 Task: Find connections with filter location Bherāmāra with filter topic #Travelwith filter profile language French with filter current company LeadSquared with filter school Annasaheb Vartak College of Arts Kedarnath Malhotra College of Commerce and E S Andrades College of Science Vasai Road Dist Thane 401 202 with filter industry Operations Consulting with filter service category Filing with filter keywords title Music Producer
Action: Mouse moved to (598, 120)
Screenshot: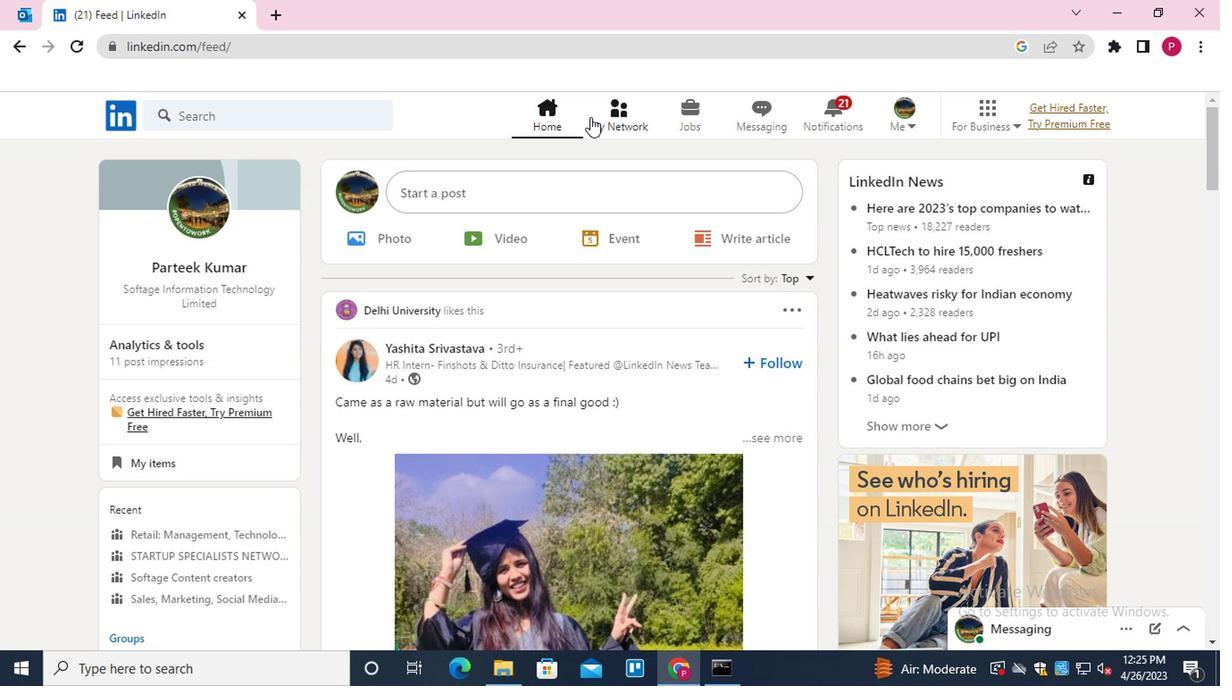 
Action: Mouse pressed left at (598, 120)
Screenshot: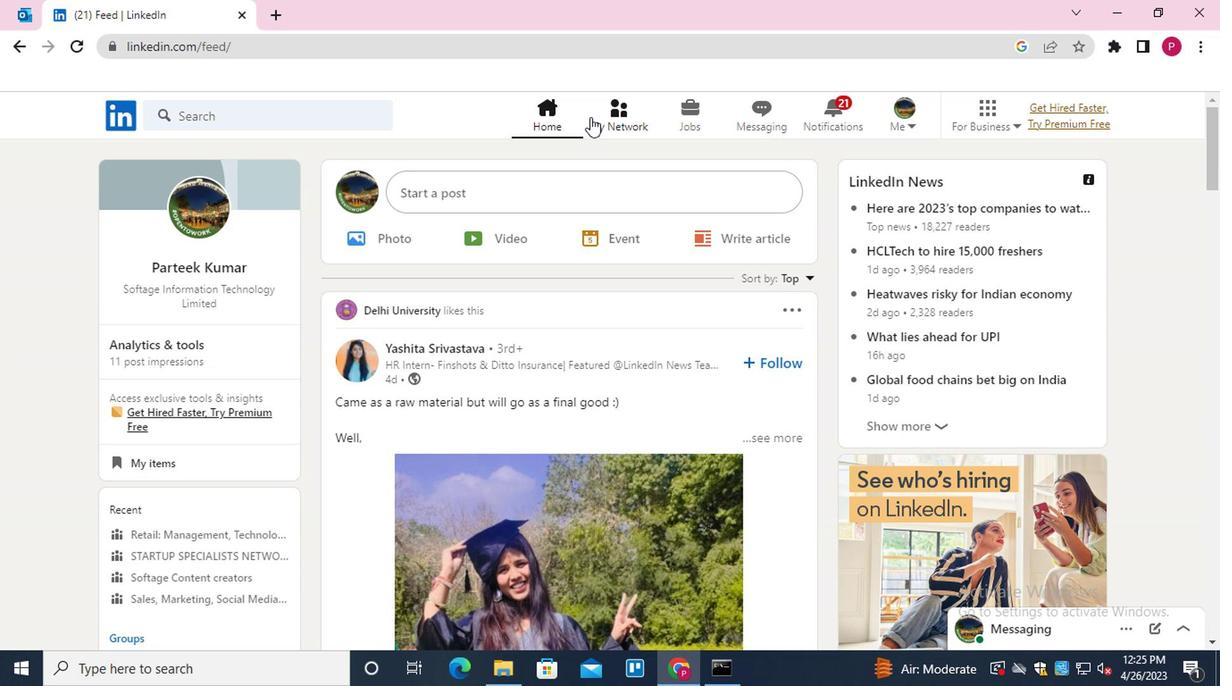 
Action: Mouse moved to (235, 223)
Screenshot: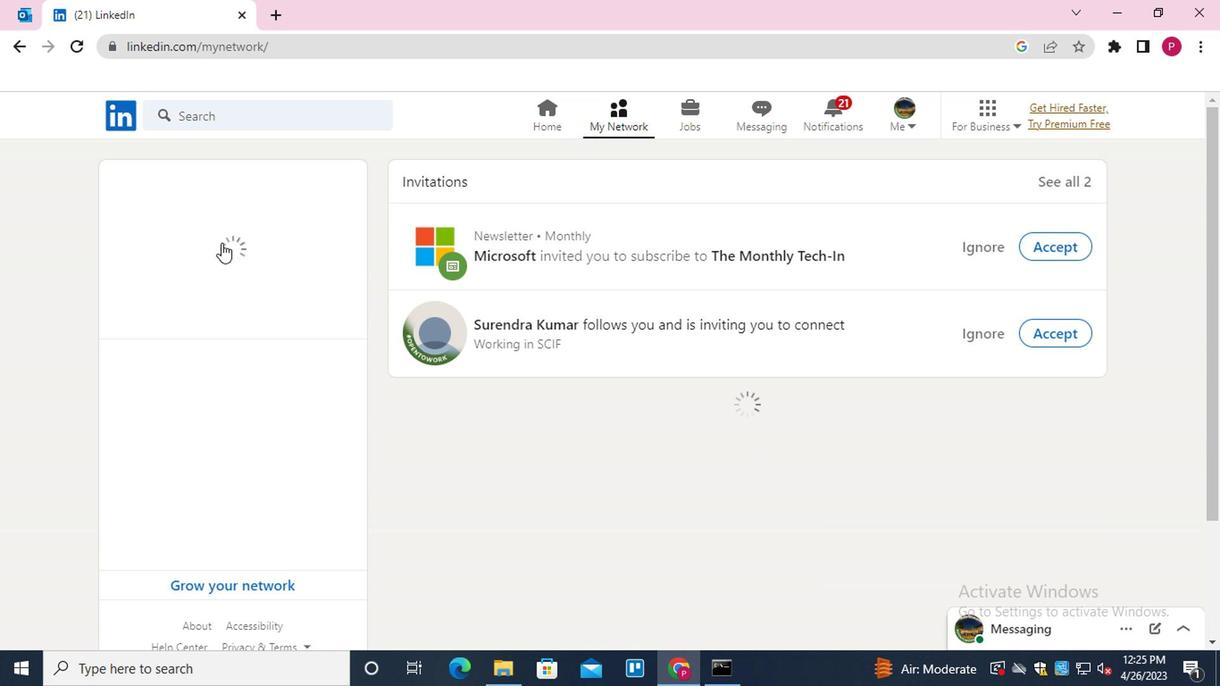 
Action: Mouse pressed left at (235, 223)
Screenshot: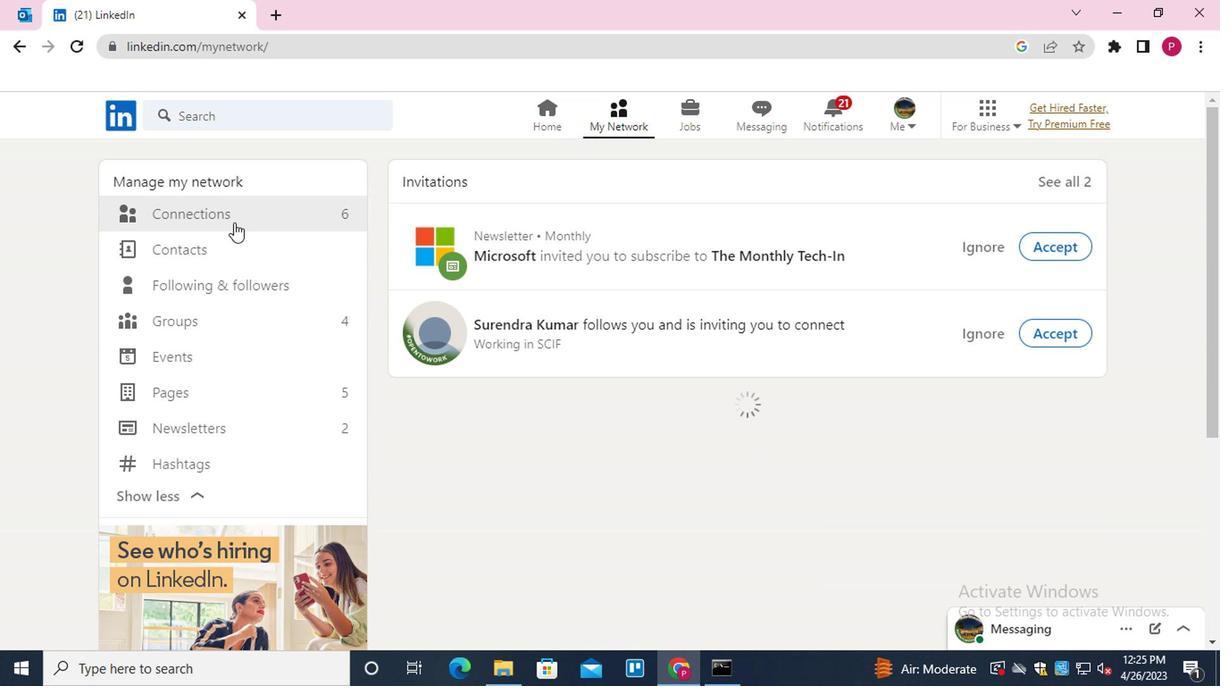 
Action: Mouse moved to (764, 207)
Screenshot: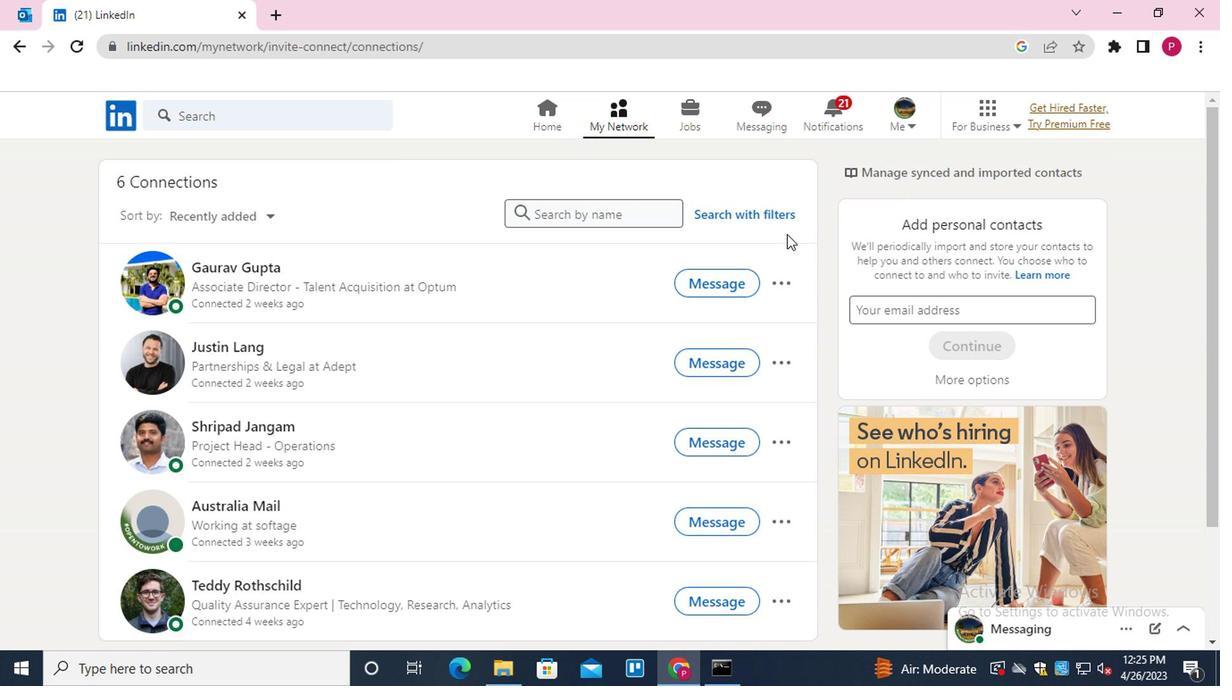 
Action: Mouse pressed left at (764, 207)
Screenshot: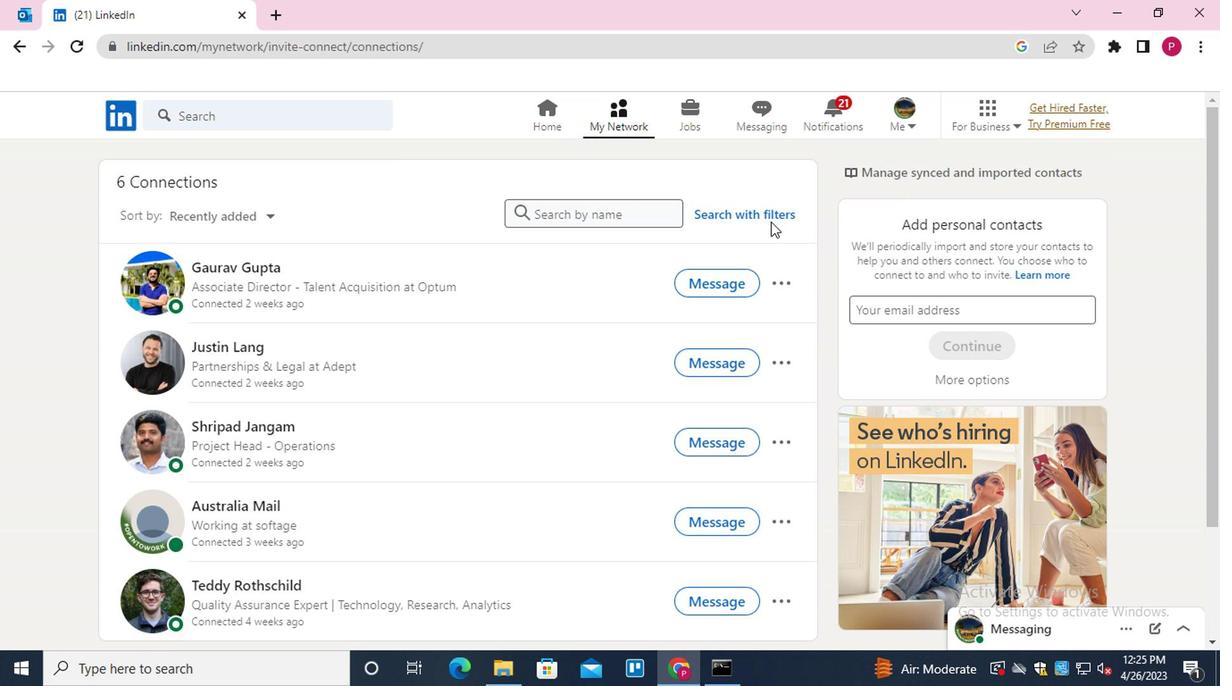 
Action: Mouse moved to (589, 160)
Screenshot: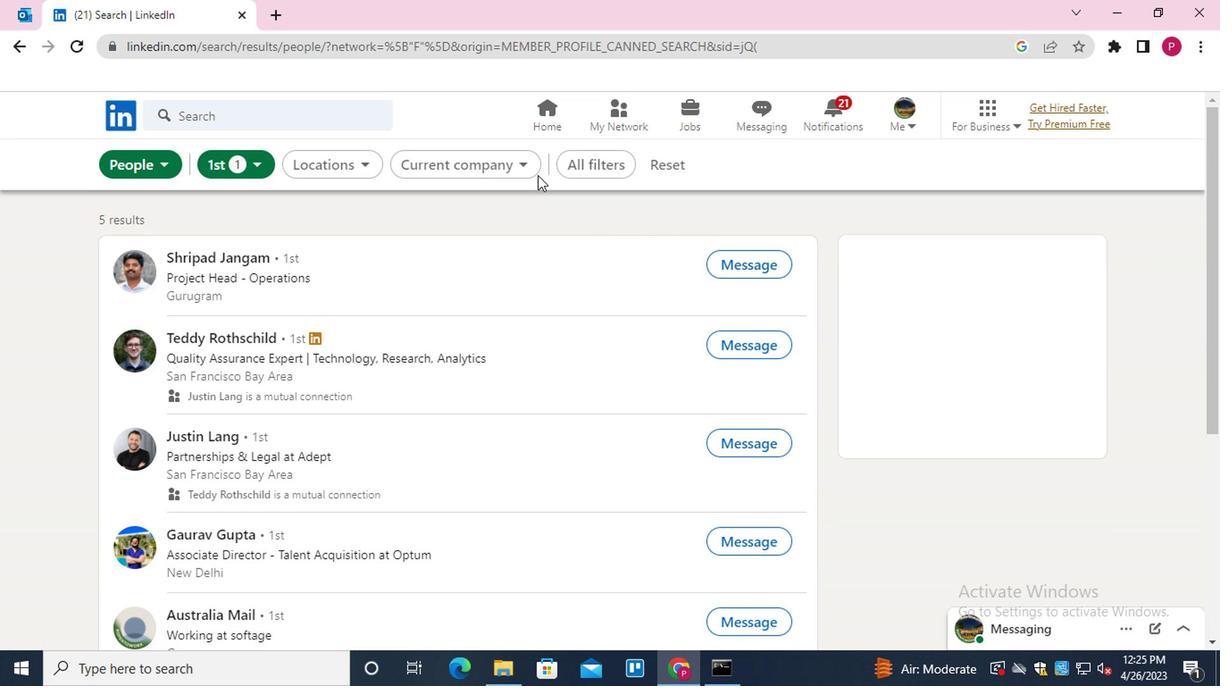 
Action: Mouse pressed left at (589, 160)
Screenshot: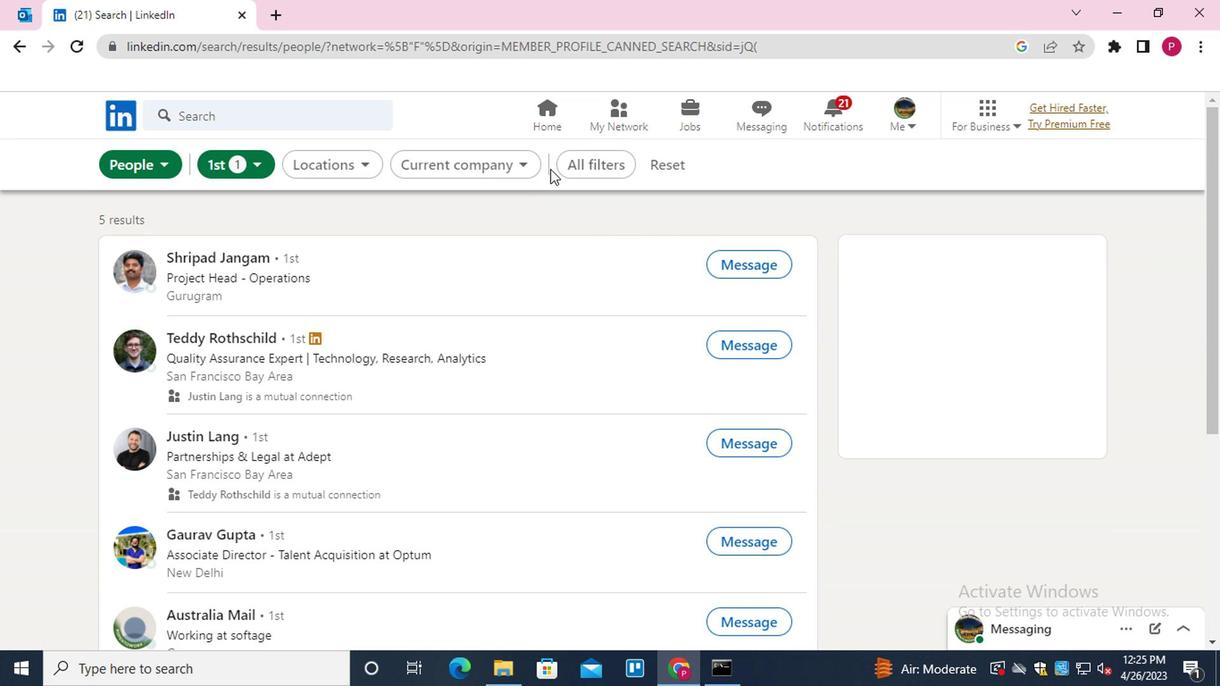 
Action: Mouse moved to (1105, 427)
Screenshot: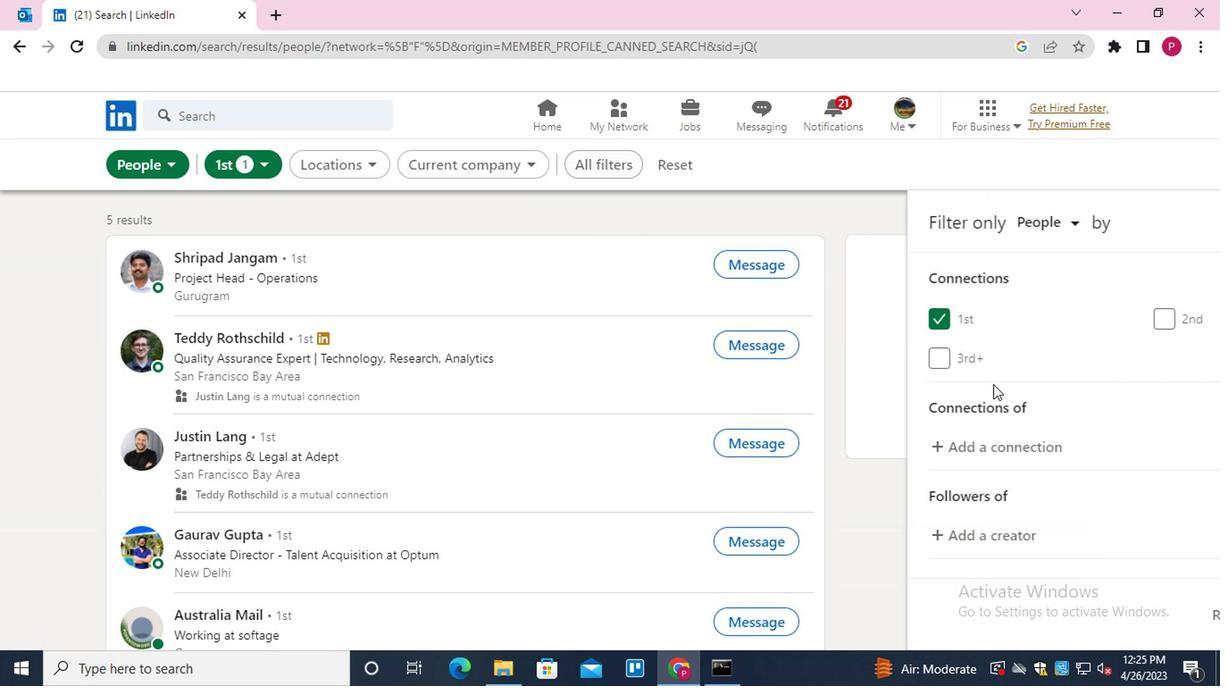 
Action: Mouse scrolled (1105, 426) with delta (0, 0)
Screenshot: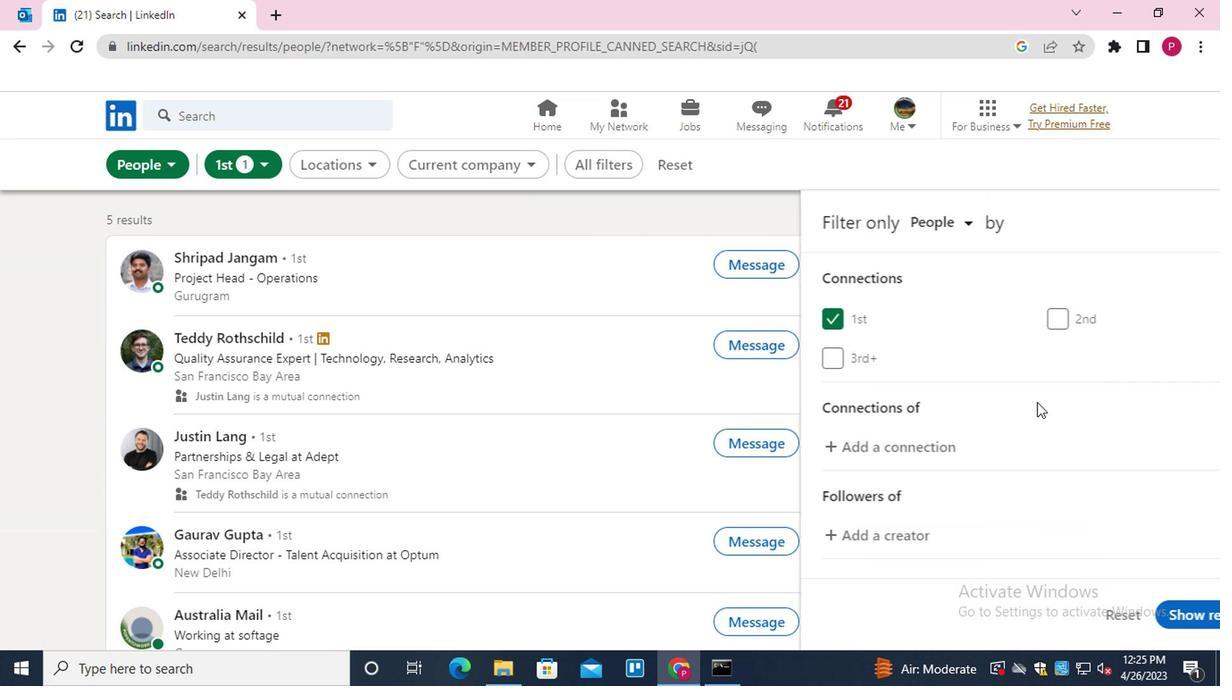 
Action: Mouse scrolled (1105, 426) with delta (0, 0)
Screenshot: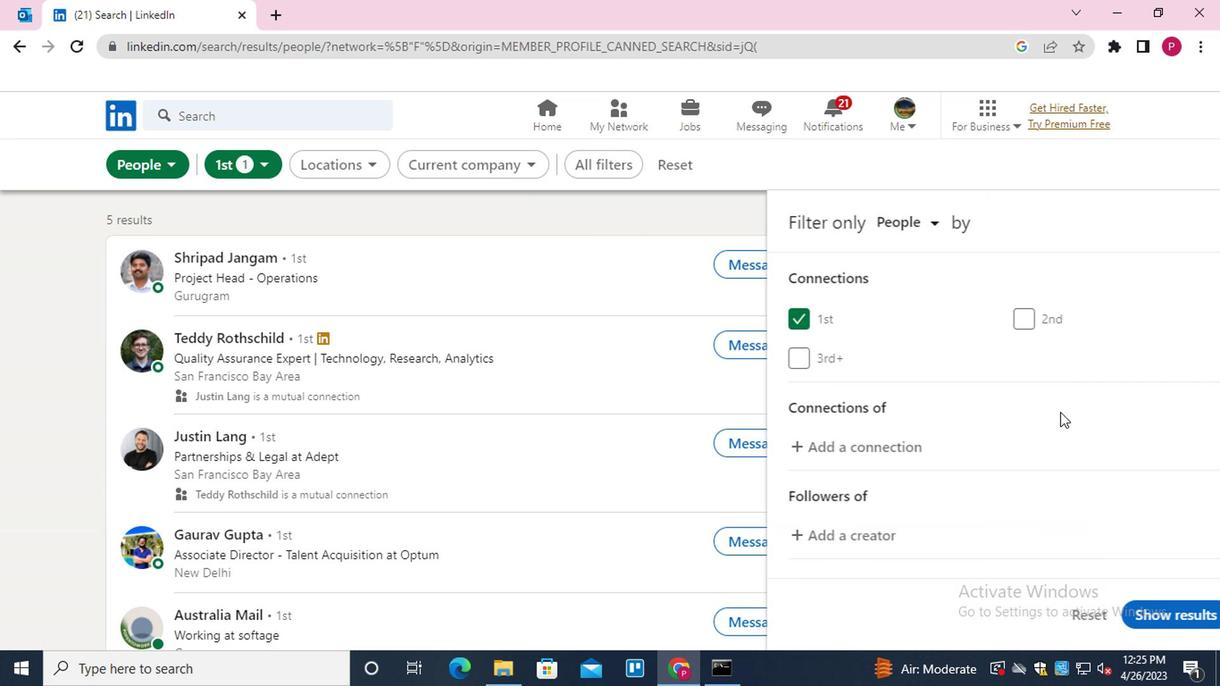
Action: Mouse scrolled (1105, 426) with delta (0, 0)
Screenshot: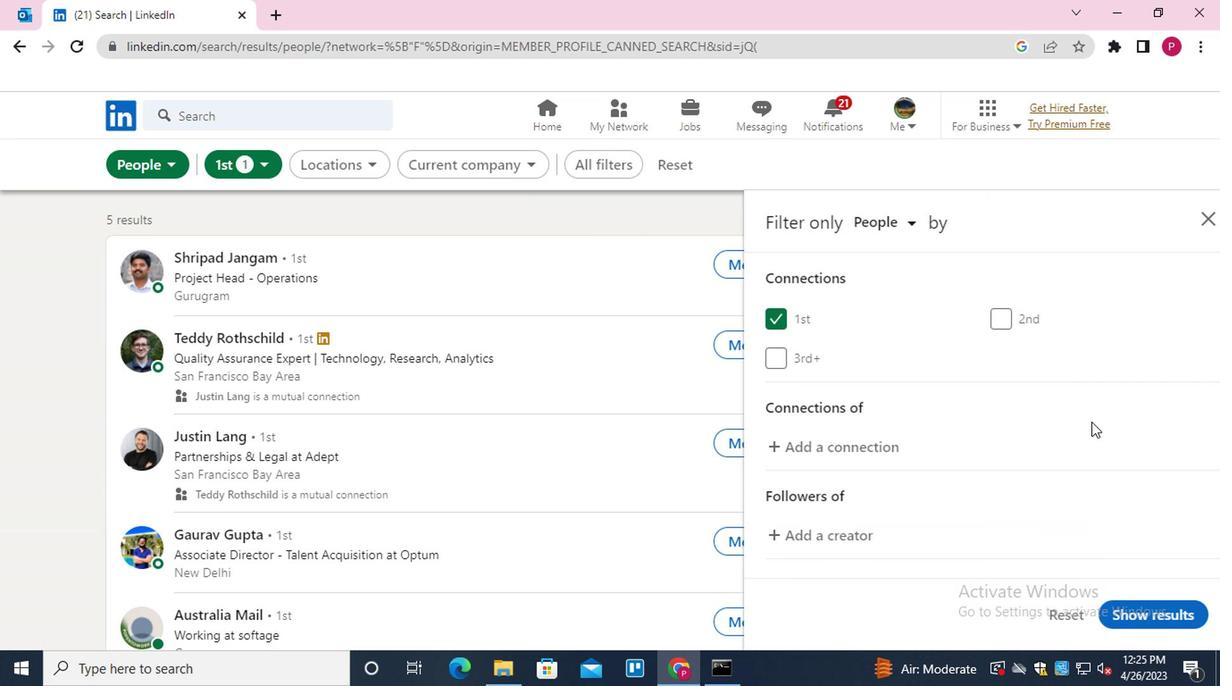 
Action: Mouse moved to (1024, 439)
Screenshot: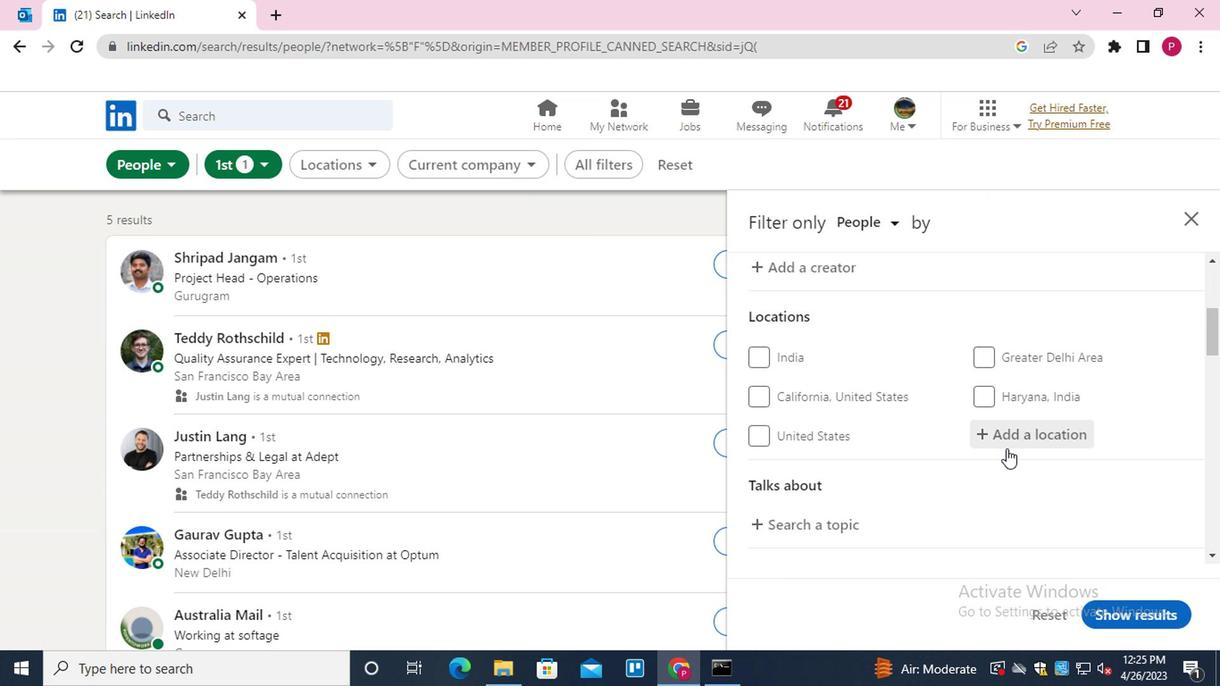 
Action: Mouse pressed left at (1024, 439)
Screenshot: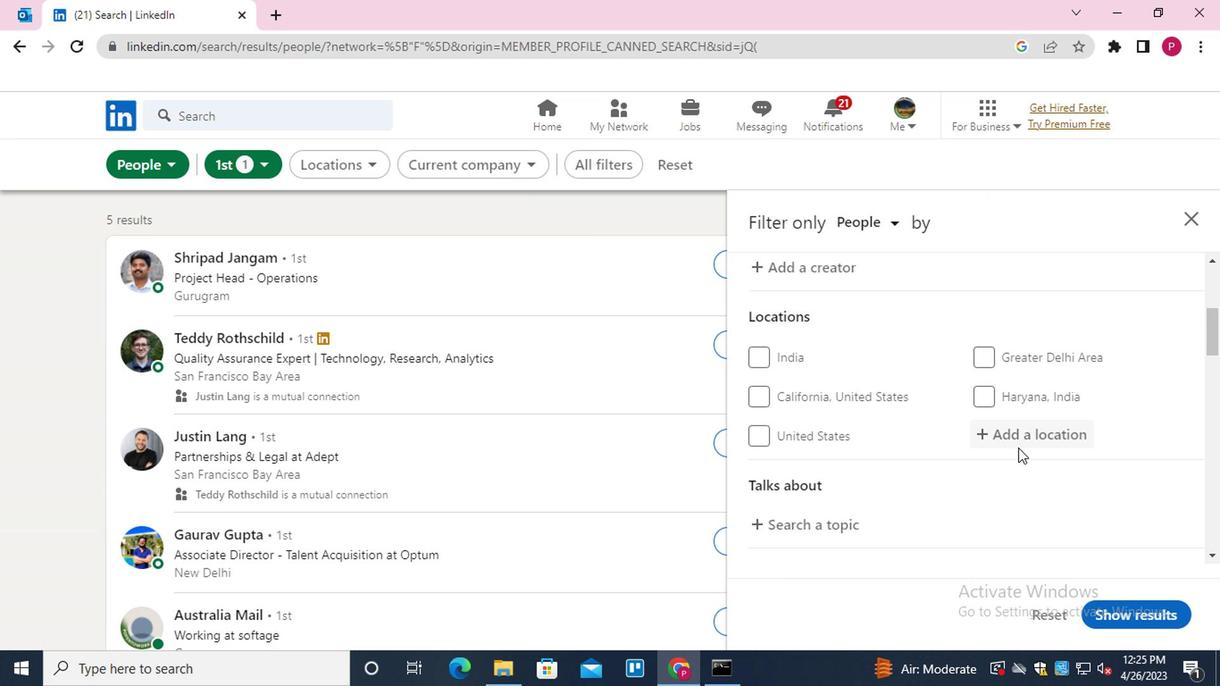 
Action: Key pressed <Key.shift>BEHRAMARA
Screenshot: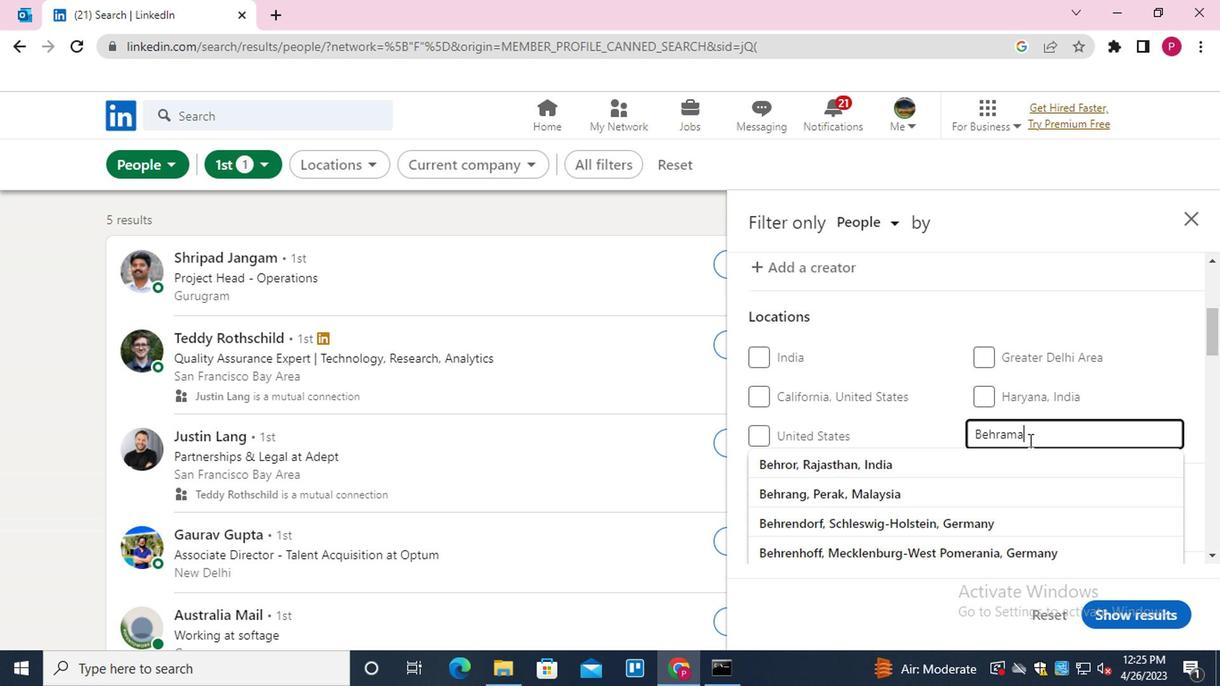 
Action: Mouse moved to (855, 523)
Screenshot: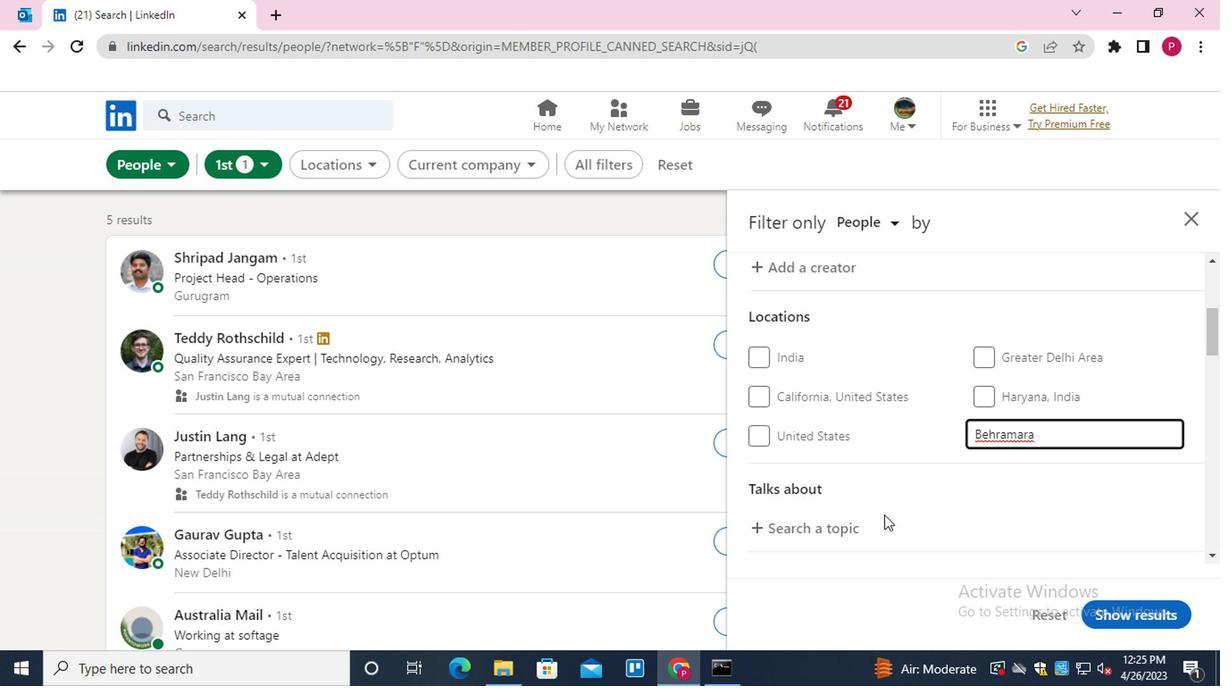 
Action: Mouse pressed left at (855, 523)
Screenshot: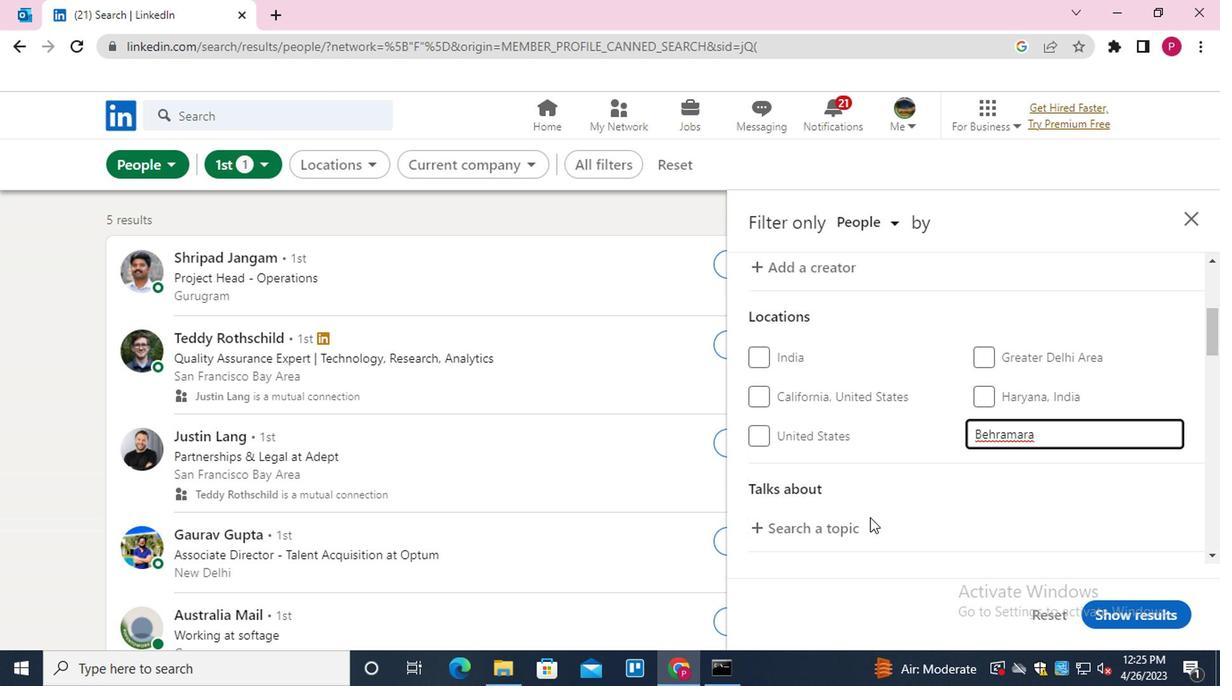 
Action: Mouse moved to (898, 430)
Screenshot: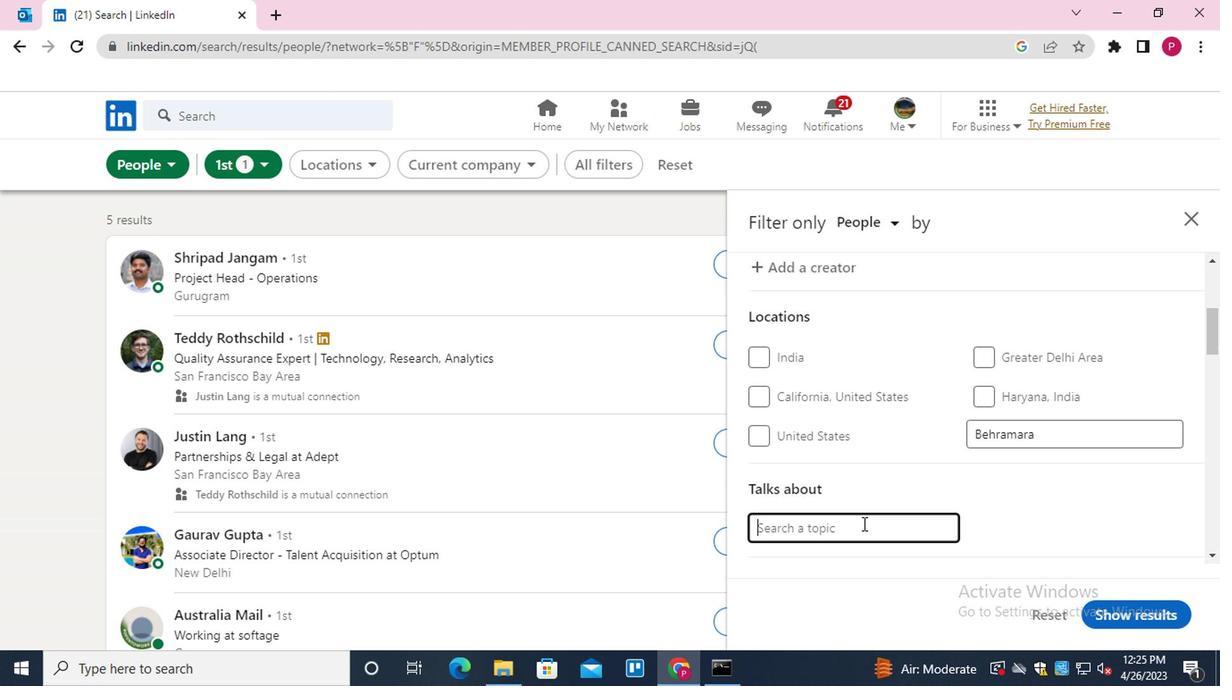 
Action: Mouse scrolled (898, 429) with delta (0, -1)
Screenshot: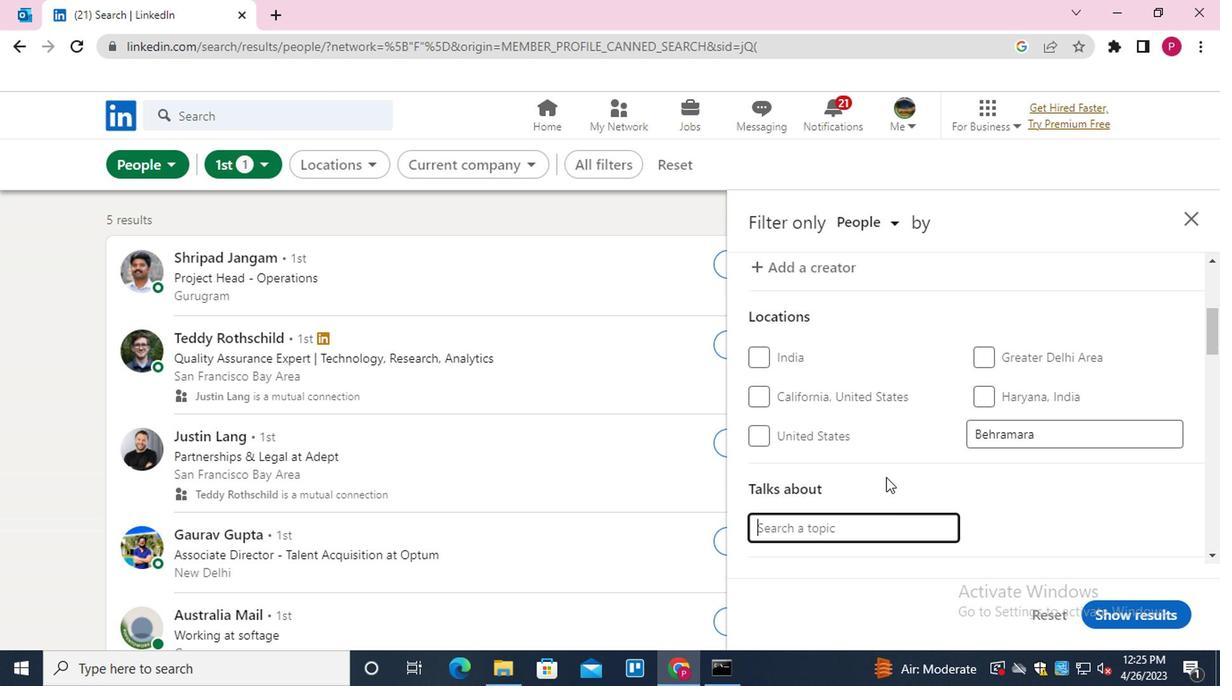 
Action: Mouse scrolled (898, 429) with delta (0, -1)
Screenshot: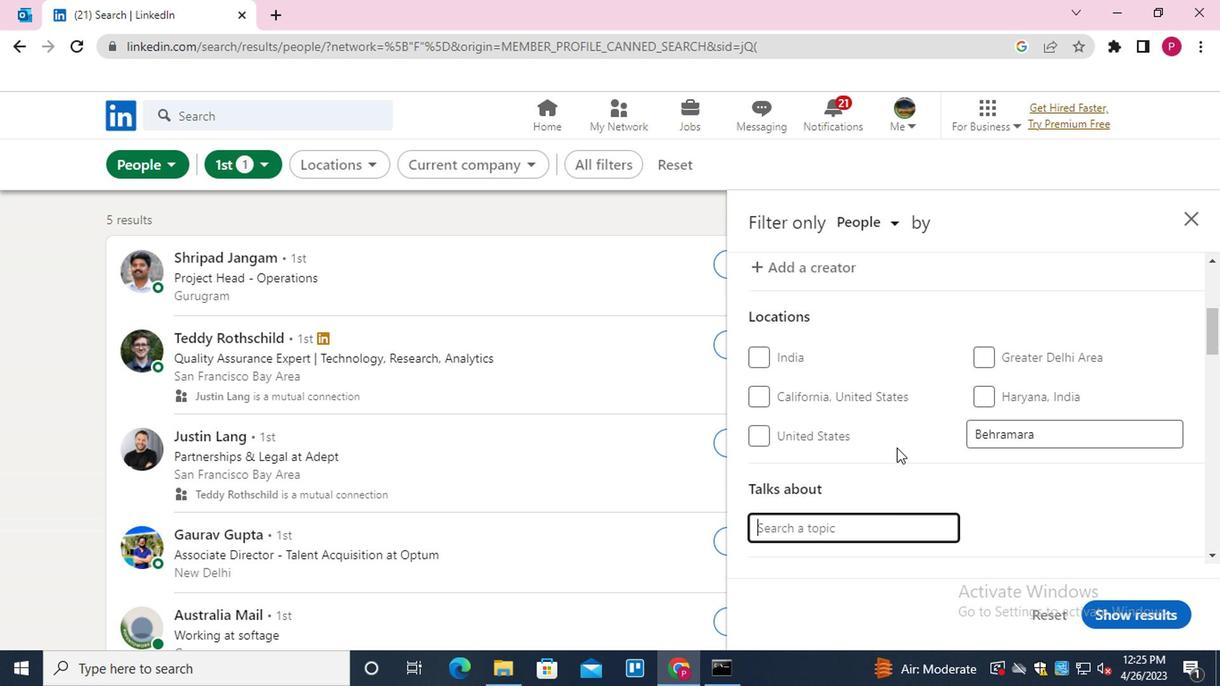 
Action: Mouse moved to (898, 429)
Screenshot: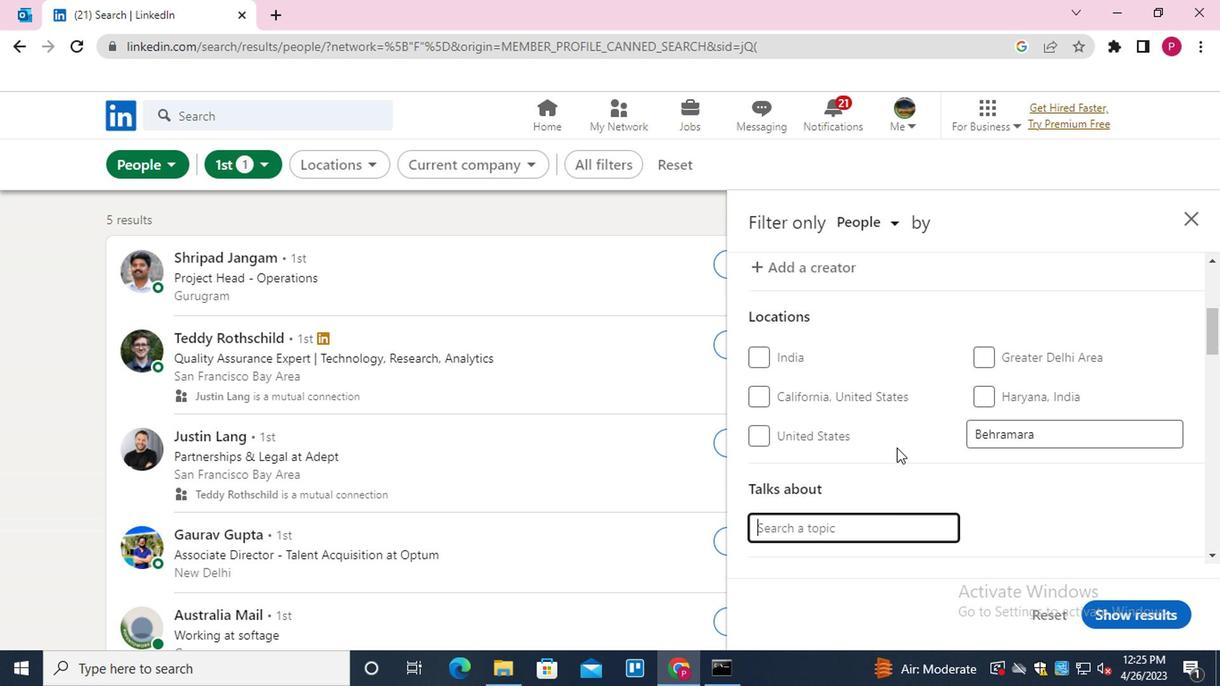 
Action: Key pressed TRAVL<Key.down><Key.backspace>EL<Key.down><Key.enter>
Screenshot: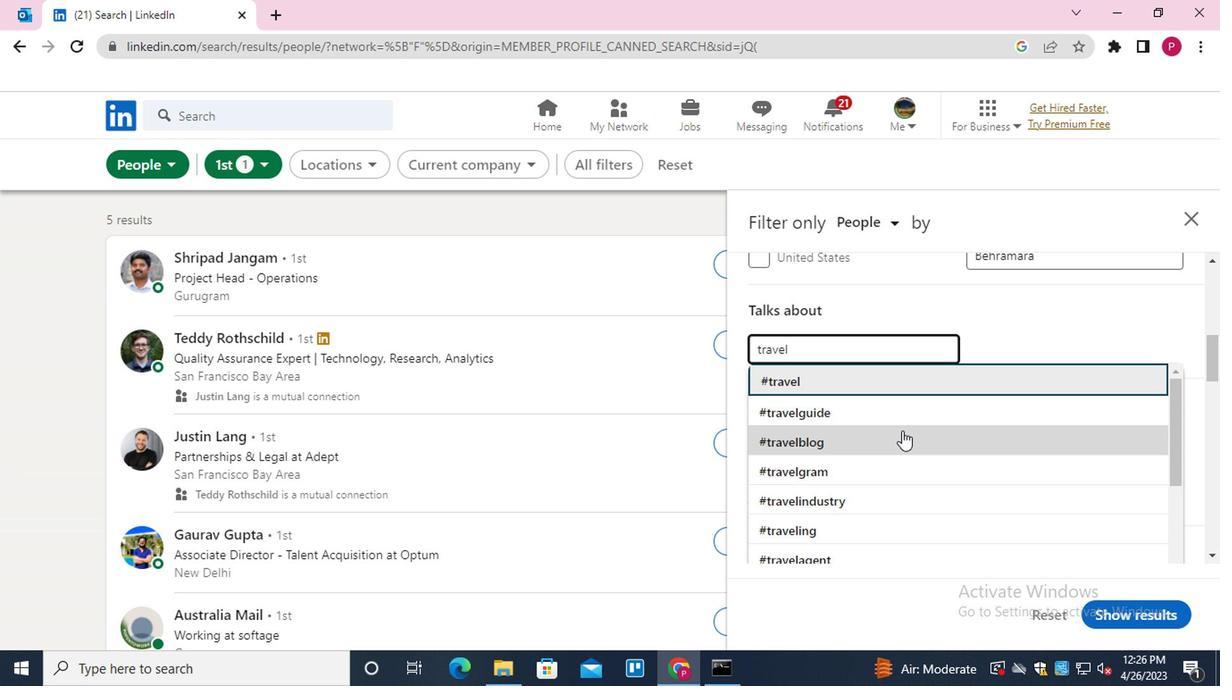 
Action: Mouse moved to (896, 431)
Screenshot: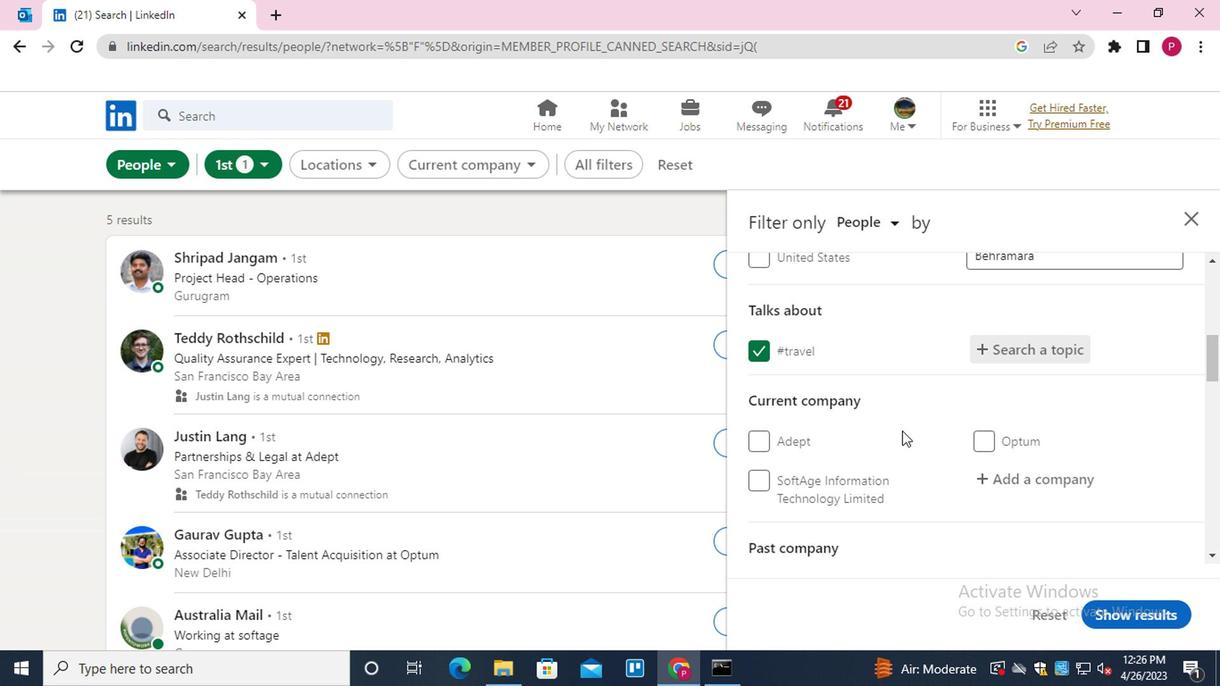 
Action: Mouse scrolled (896, 430) with delta (0, 0)
Screenshot: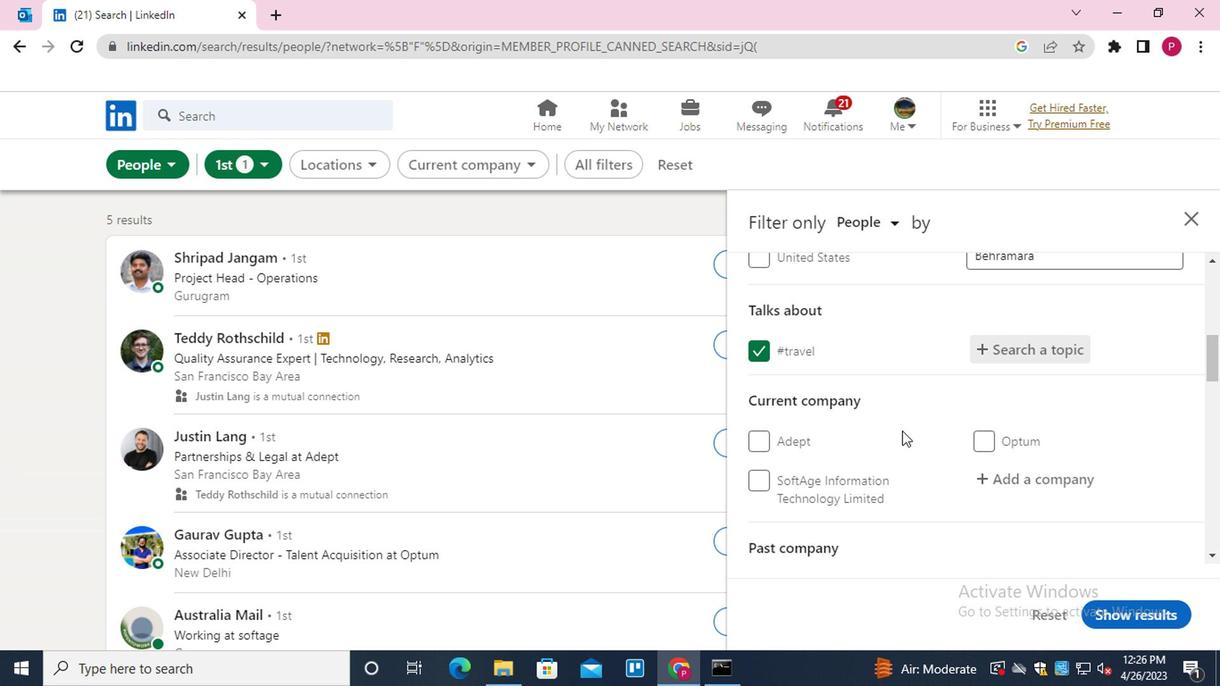 
Action: Mouse moved to (1031, 396)
Screenshot: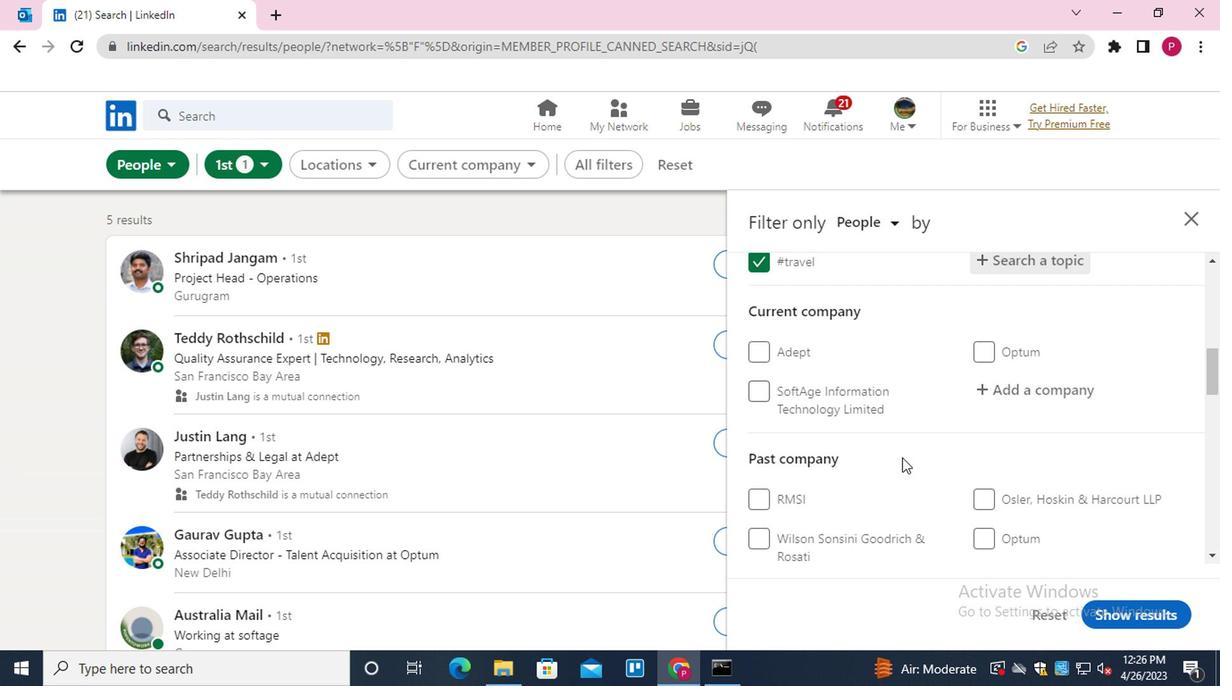 
Action: Mouse pressed left at (1031, 396)
Screenshot: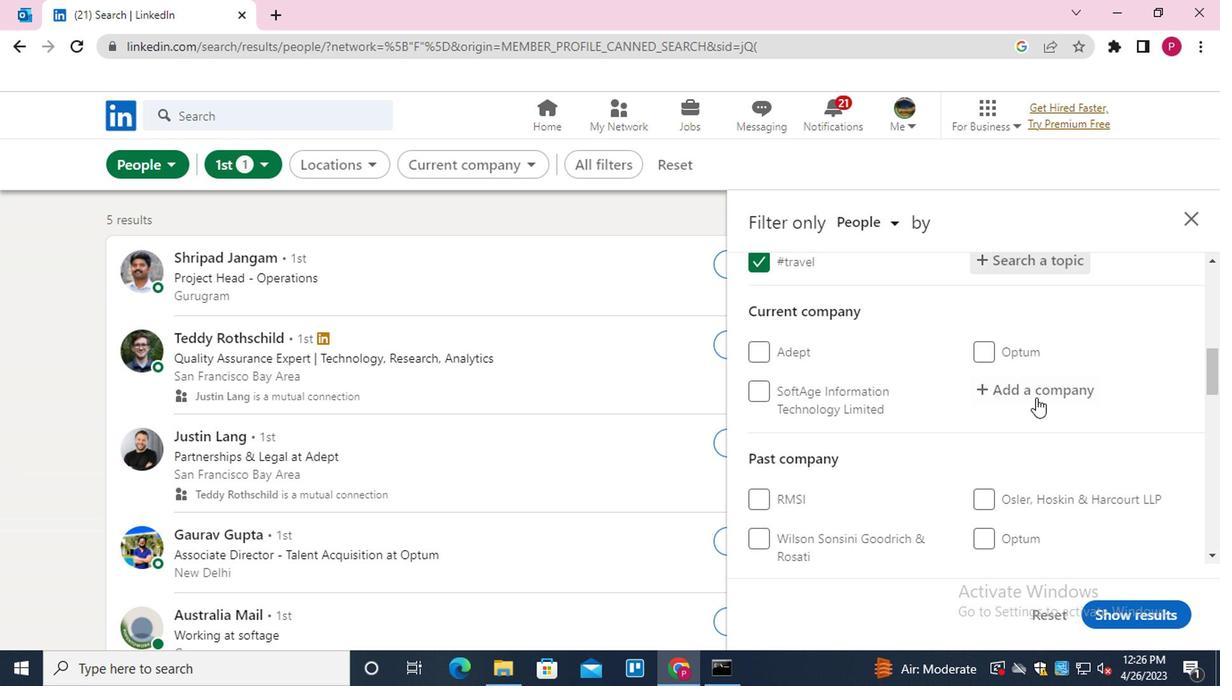 
Action: Mouse moved to (1033, 396)
Screenshot: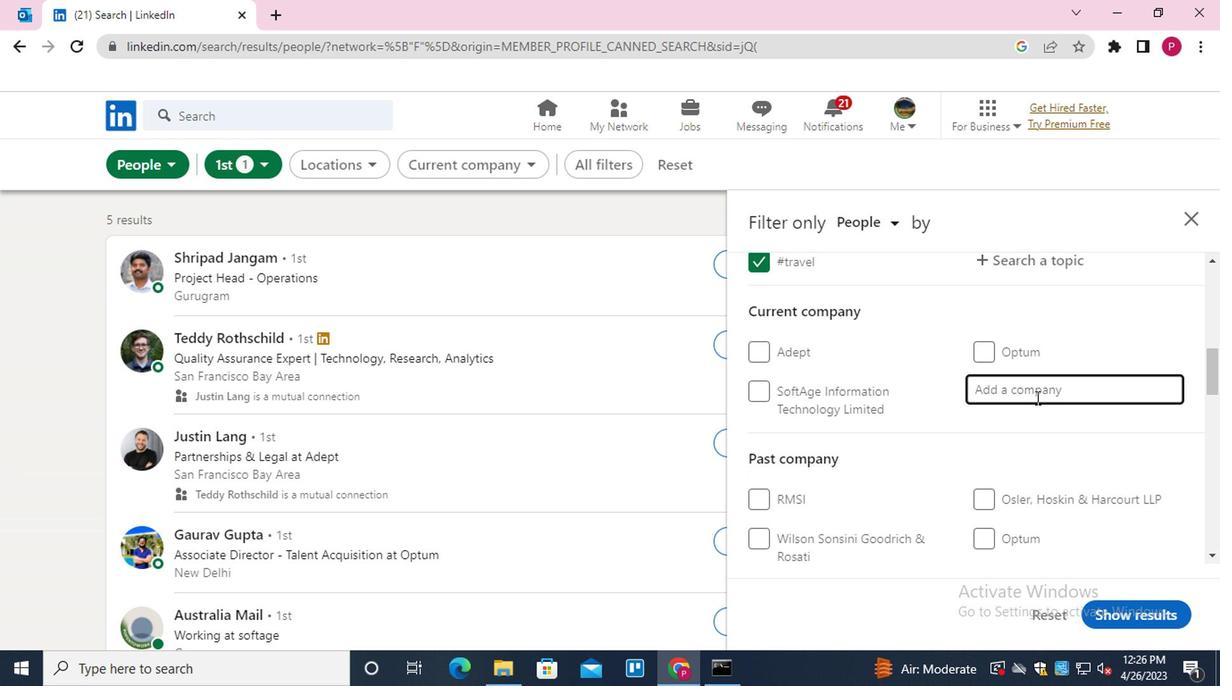
Action: Key pressed <Key.shift><Key.shift><Key.shift><Key.shift><Key.shift><Key.shift>LEADSQUARRED<Key.backspace><Key.backspace><Key.backspace><Key.backspace><Key.down><Key.enter>
Screenshot: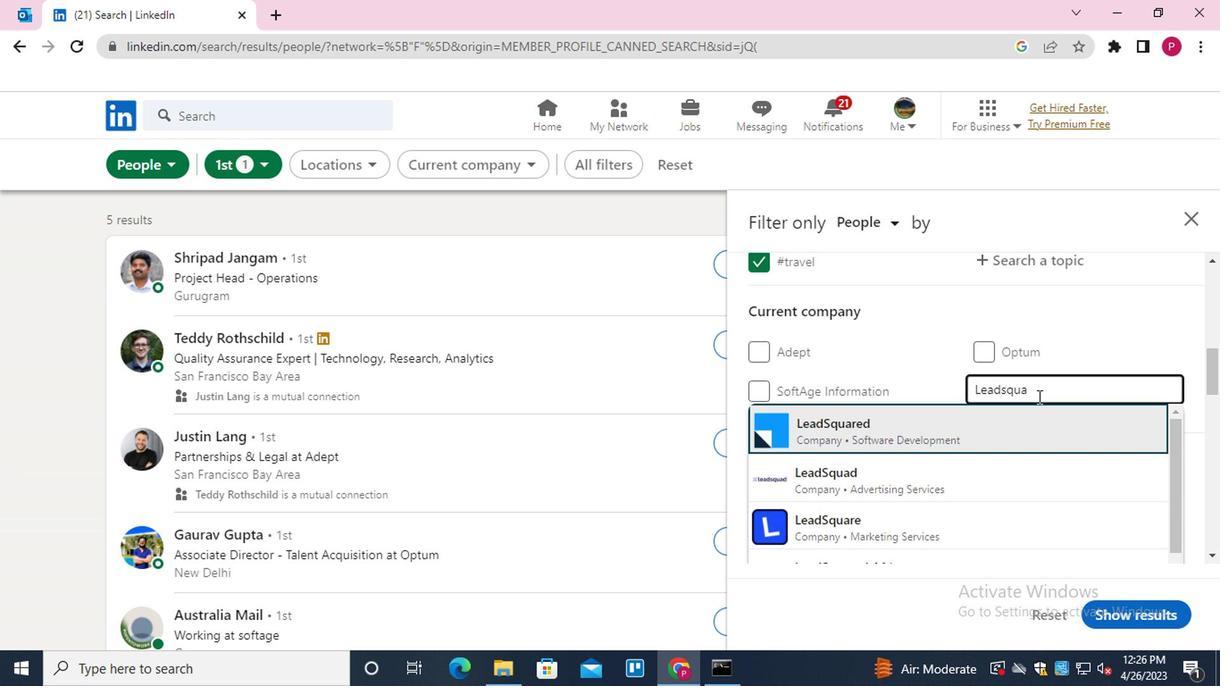 
Action: Mouse moved to (1008, 407)
Screenshot: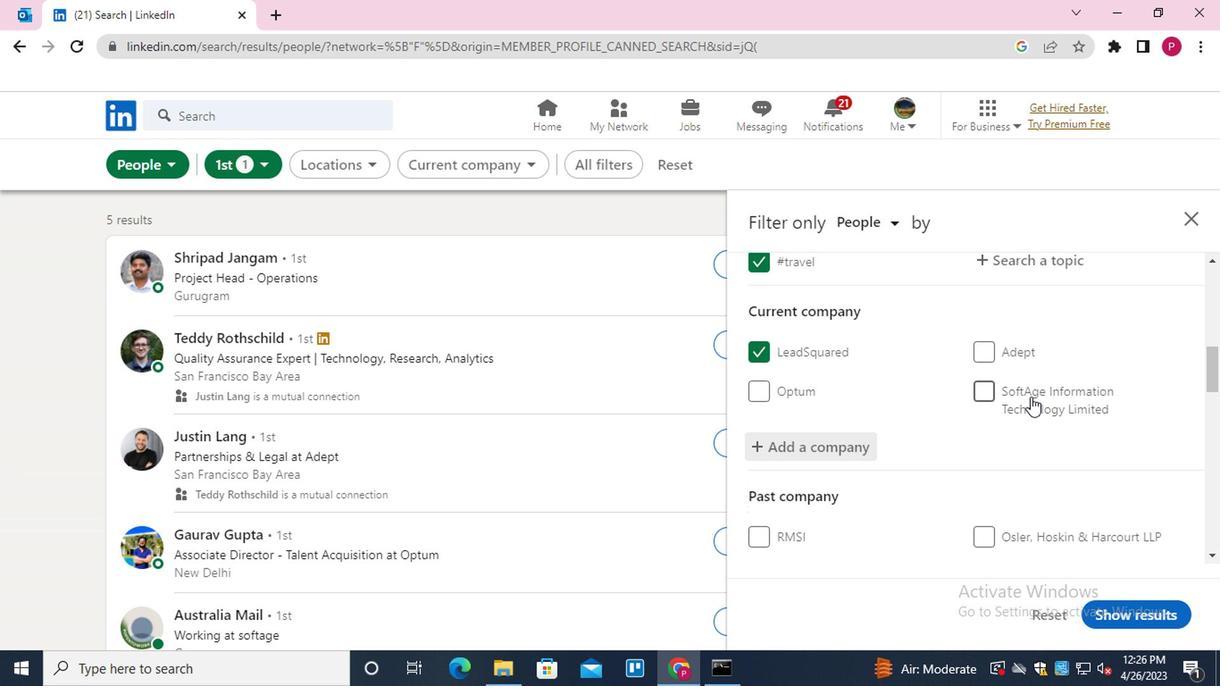 
Action: Mouse scrolled (1008, 406) with delta (0, 0)
Screenshot: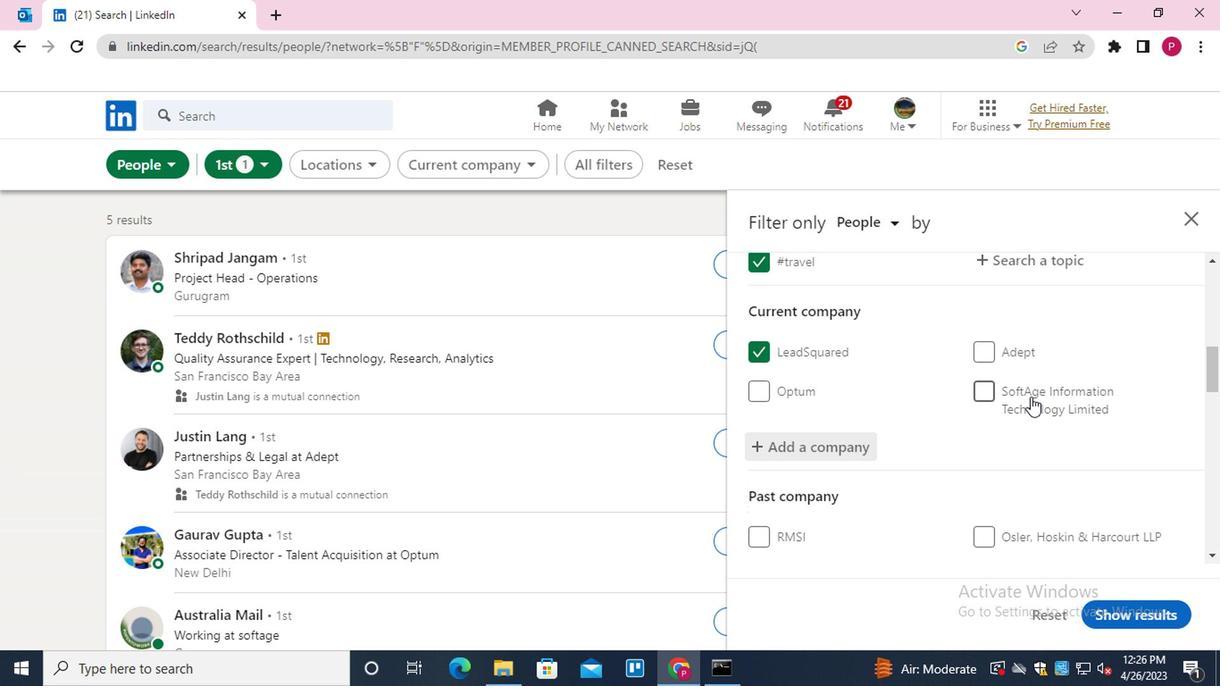 
Action: Mouse moved to (1008, 411)
Screenshot: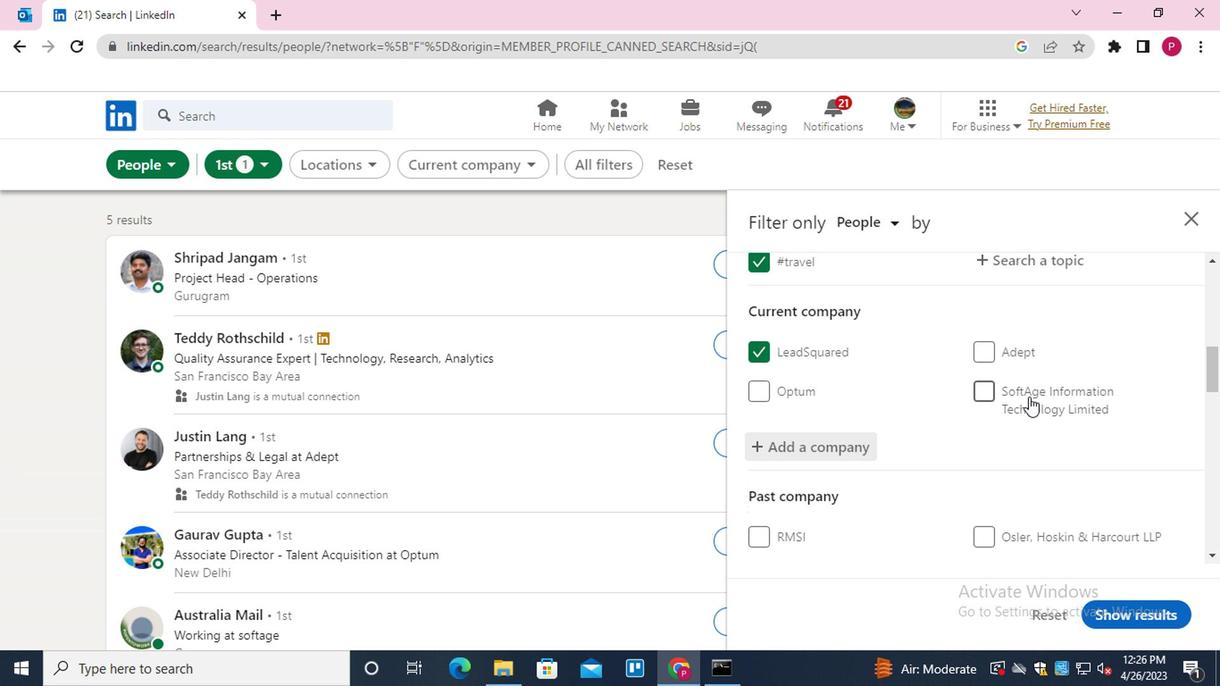 
Action: Mouse scrolled (1008, 409) with delta (0, -1)
Screenshot: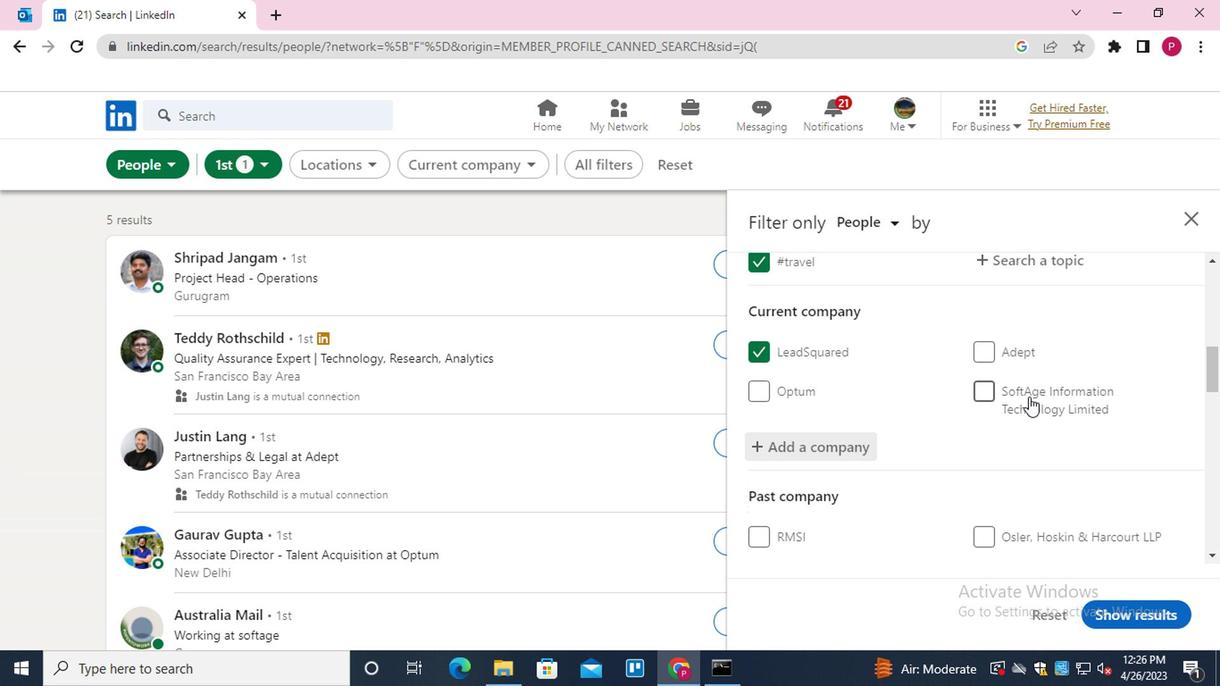 
Action: Mouse moved to (936, 440)
Screenshot: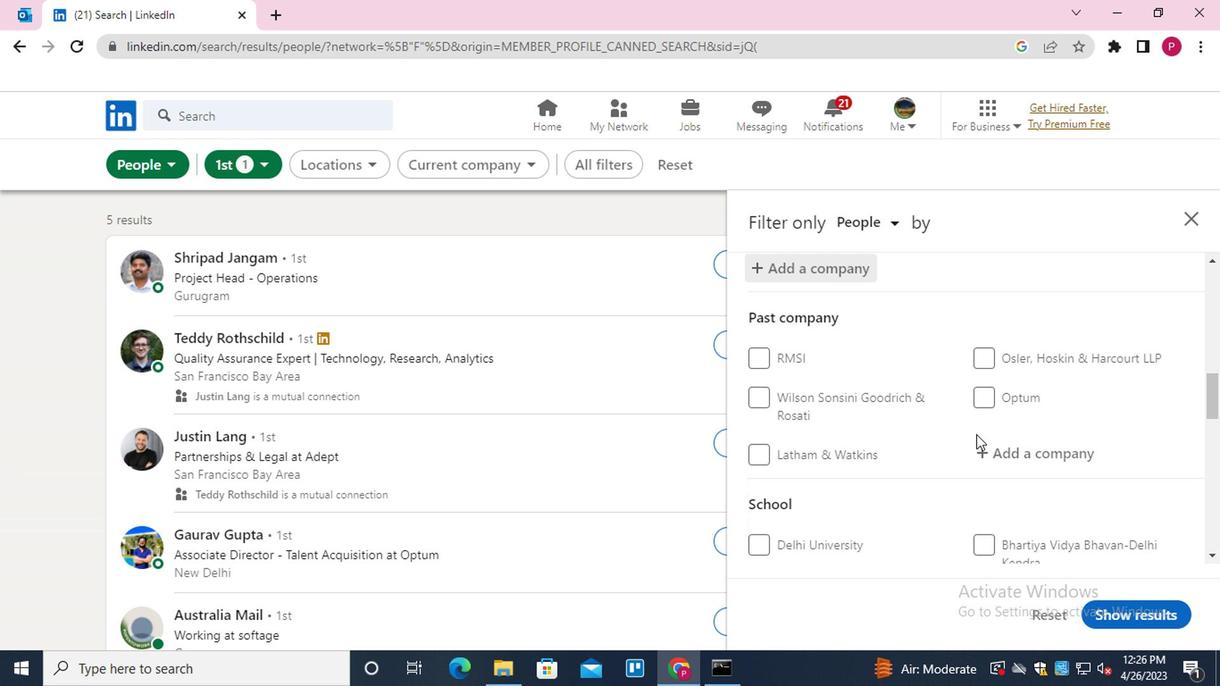 
Action: Mouse scrolled (936, 439) with delta (0, -1)
Screenshot: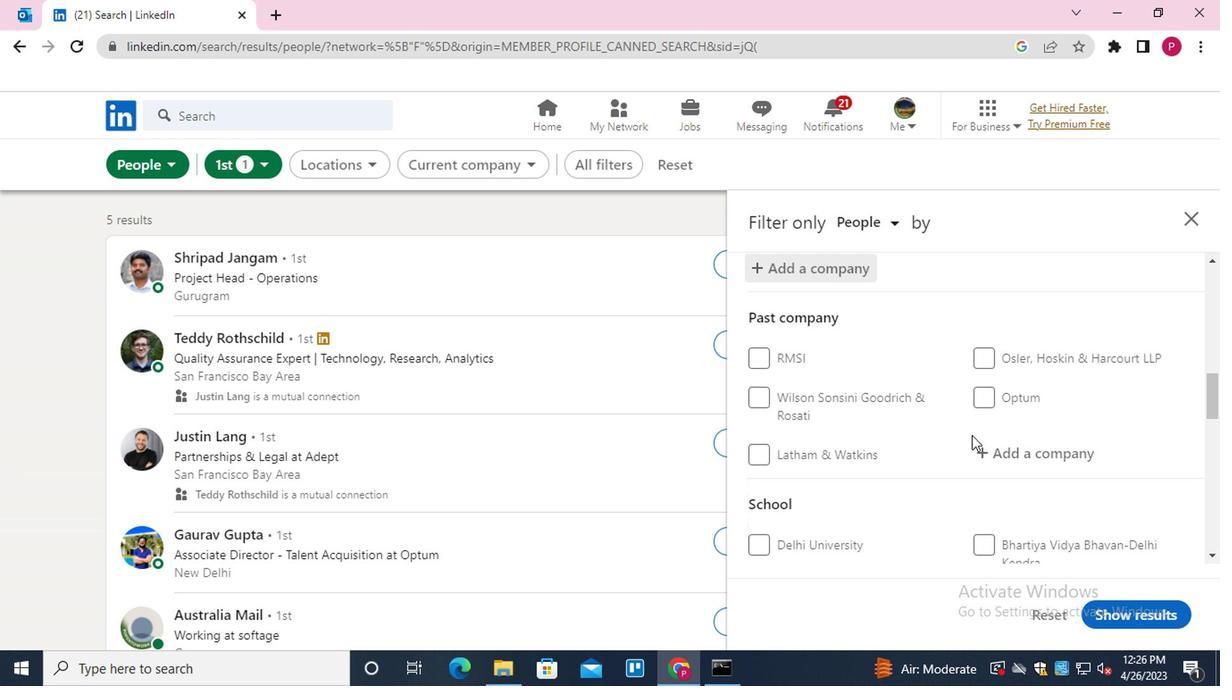 
Action: Mouse scrolled (936, 439) with delta (0, -1)
Screenshot: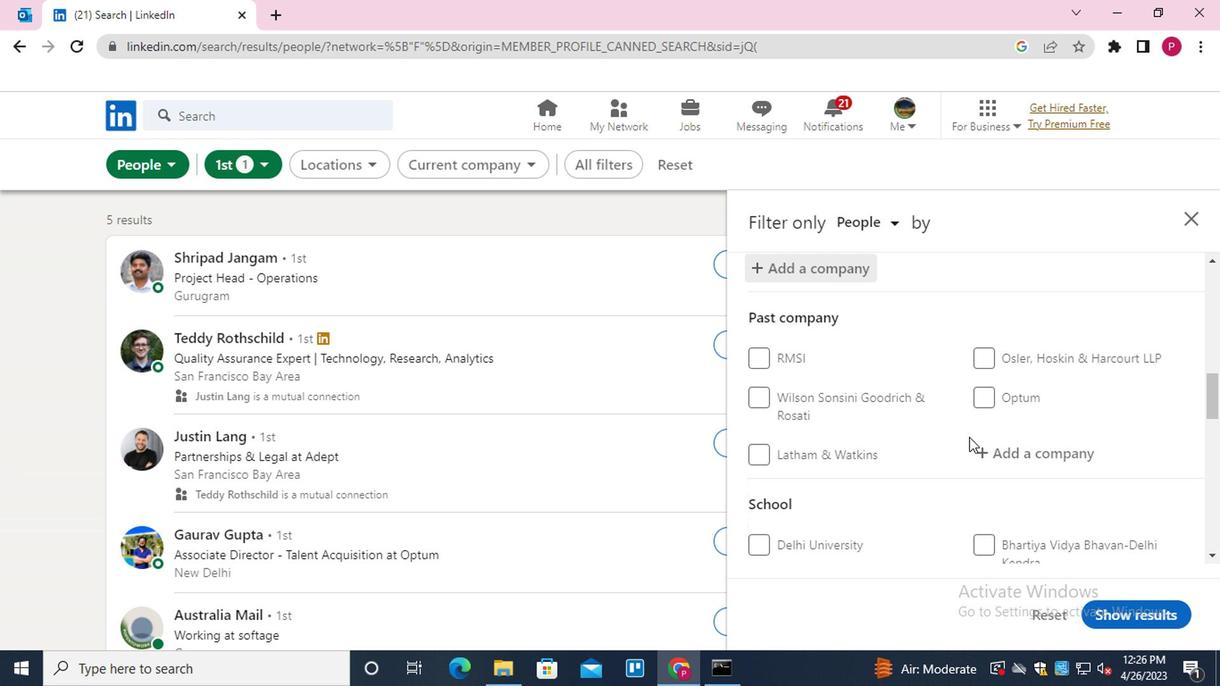 
Action: Mouse moved to (935, 440)
Screenshot: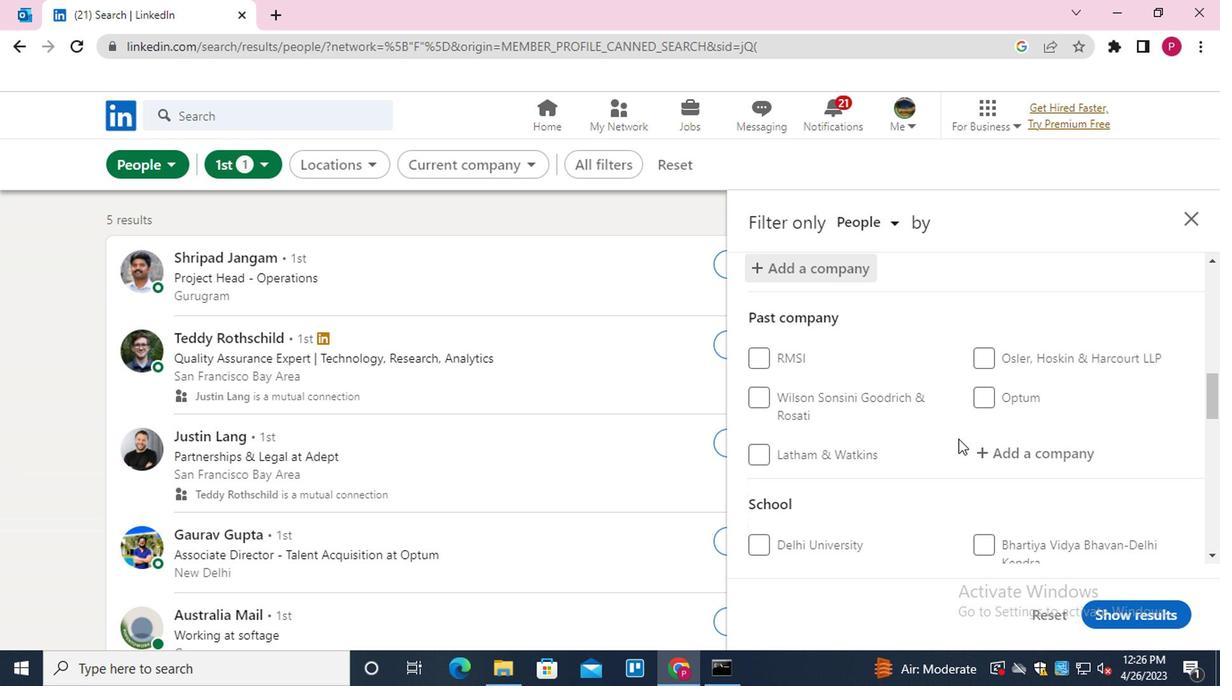 
Action: Mouse scrolled (935, 439) with delta (0, -1)
Screenshot: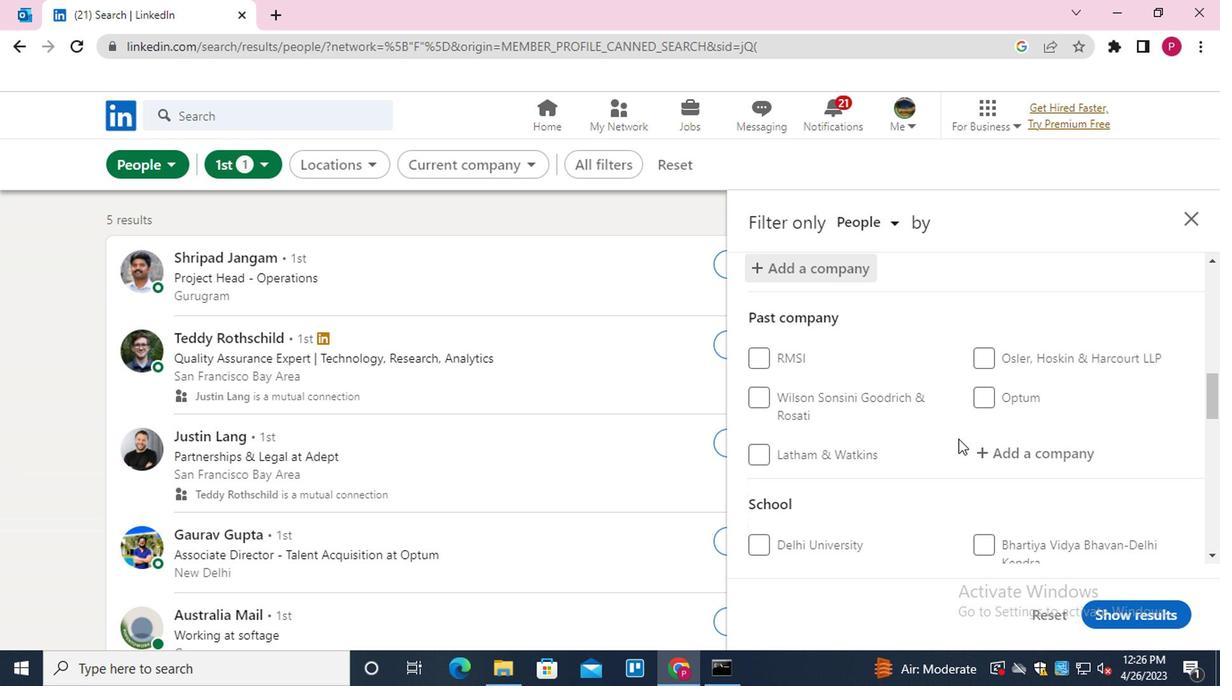 
Action: Mouse moved to (1009, 391)
Screenshot: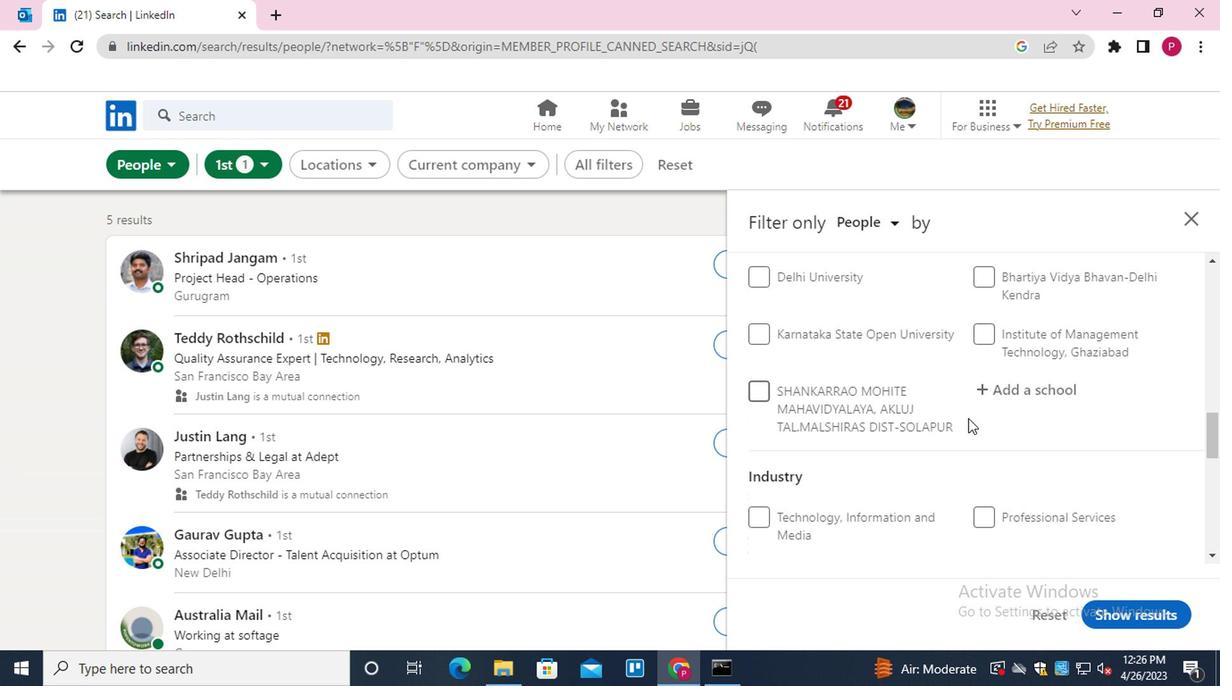 
Action: Mouse pressed left at (1009, 391)
Screenshot: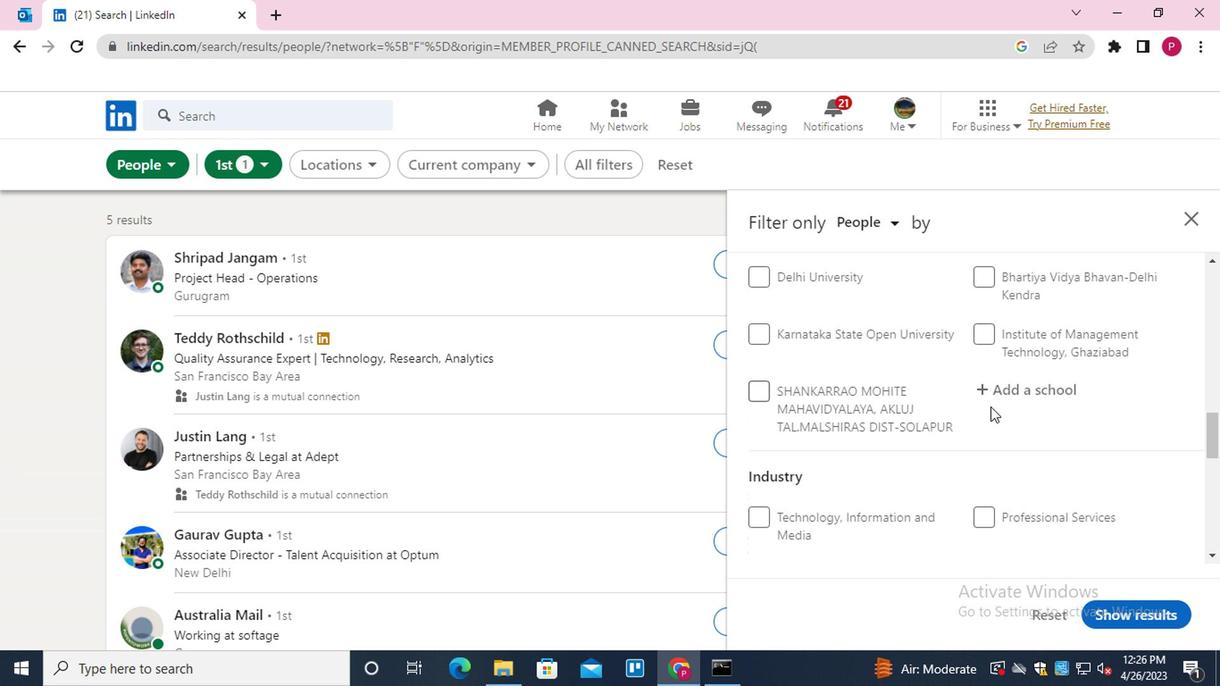 
Action: Mouse moved to (1010, 391)
Screenshot: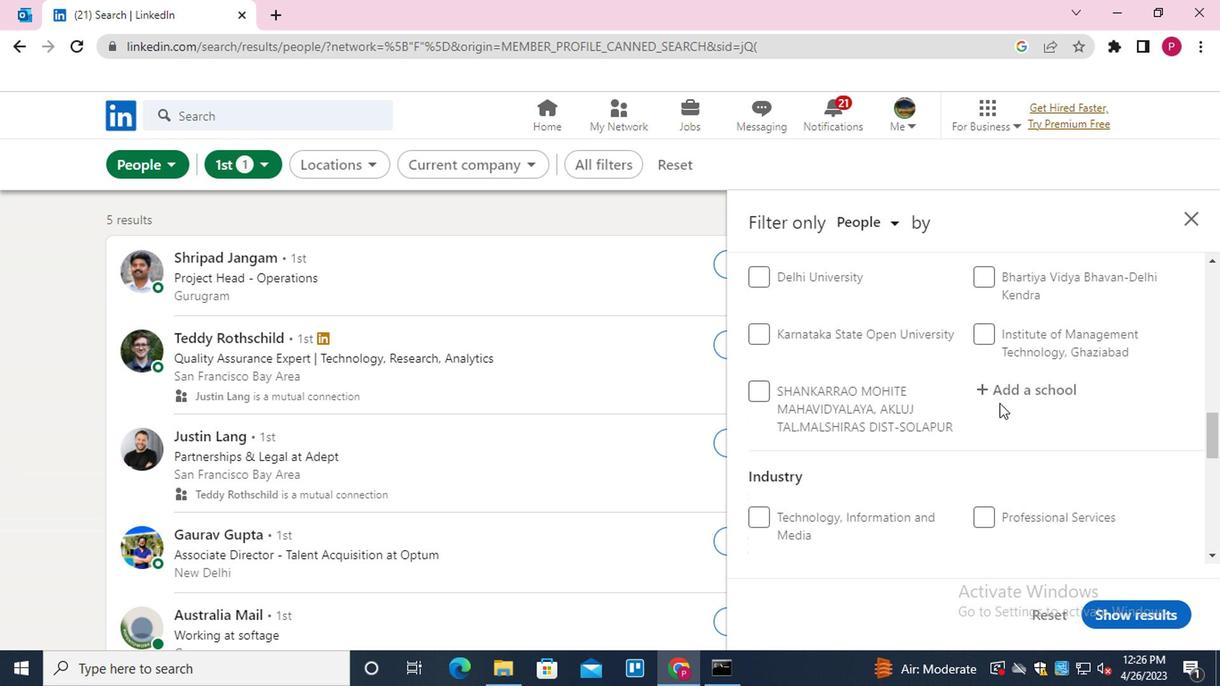 
Action: Key pressed <Key.shift>ANNASAHEB<Key.space>
Screenshot: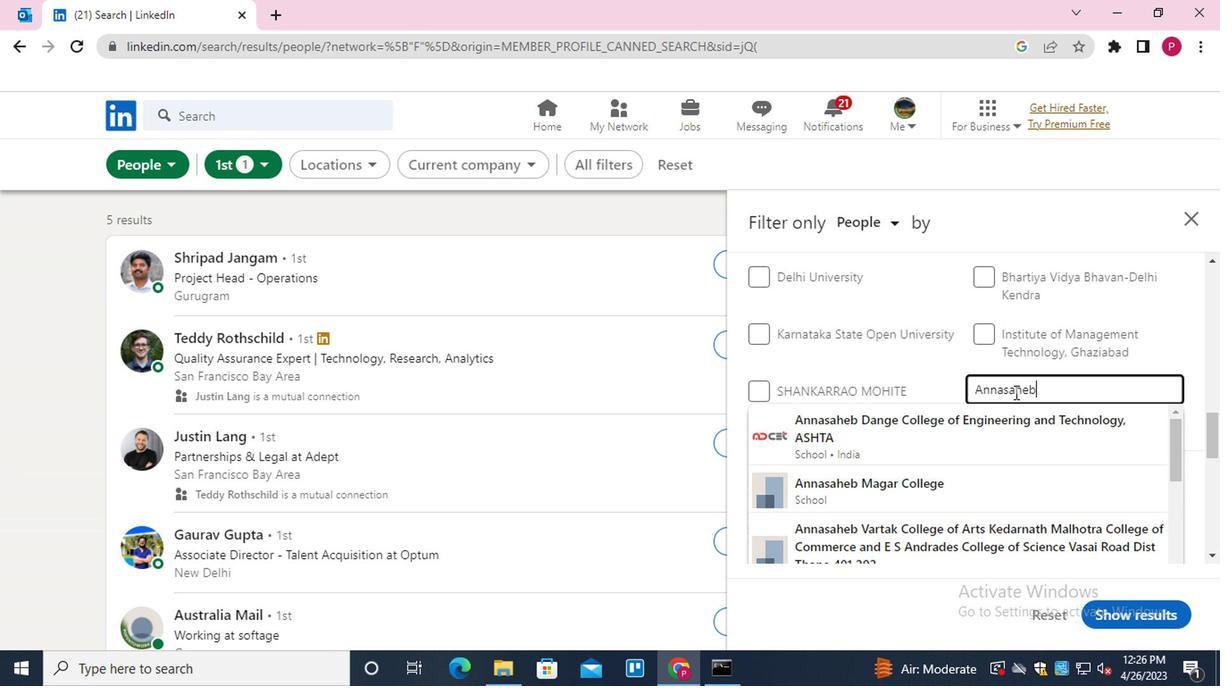 
Action: Mouse moved to (971, 528)
Screenshot: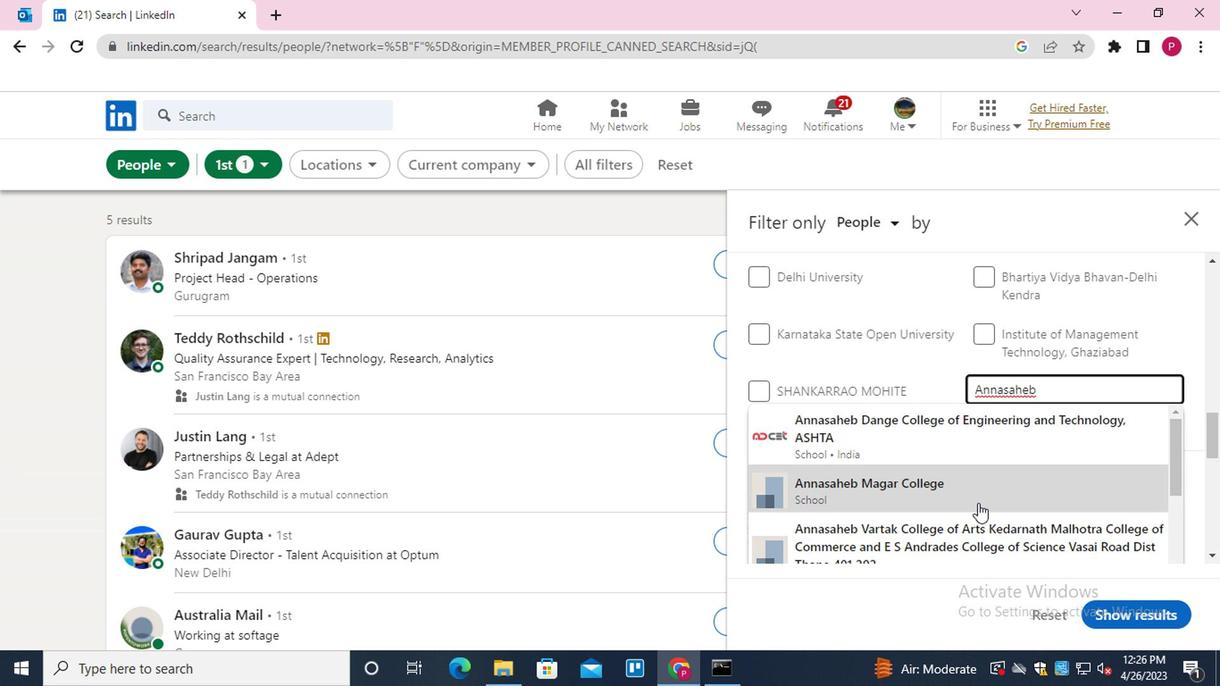 
Action: Mouse pressed left at (971, 528)
Screenshot: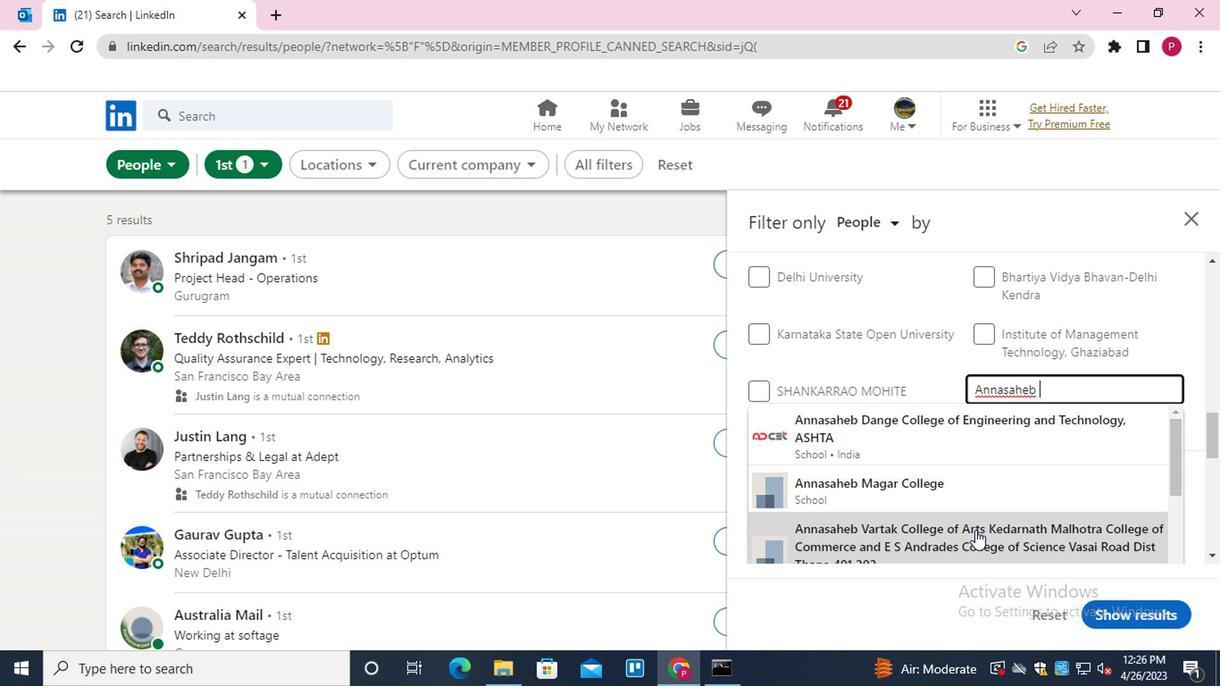 
Action: Mouse moved to (970, 438)
Screenshot: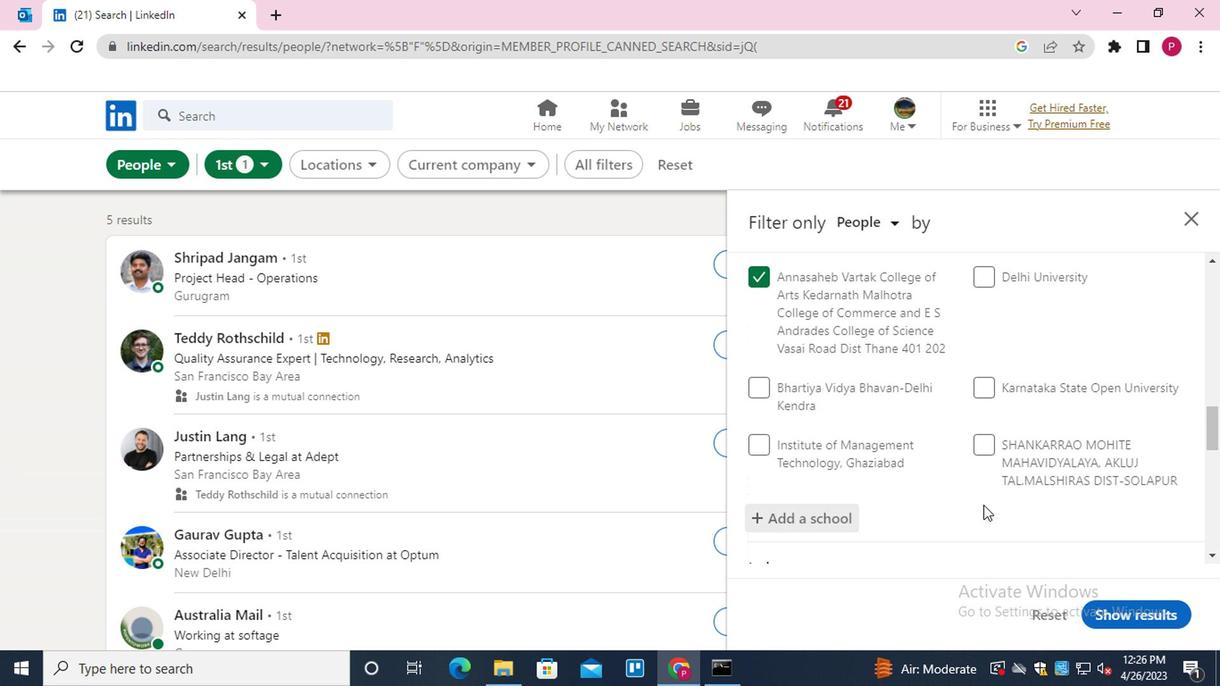 
Action: Mouse scrolled (970, 437) with delta (0, 0)
Screenshot: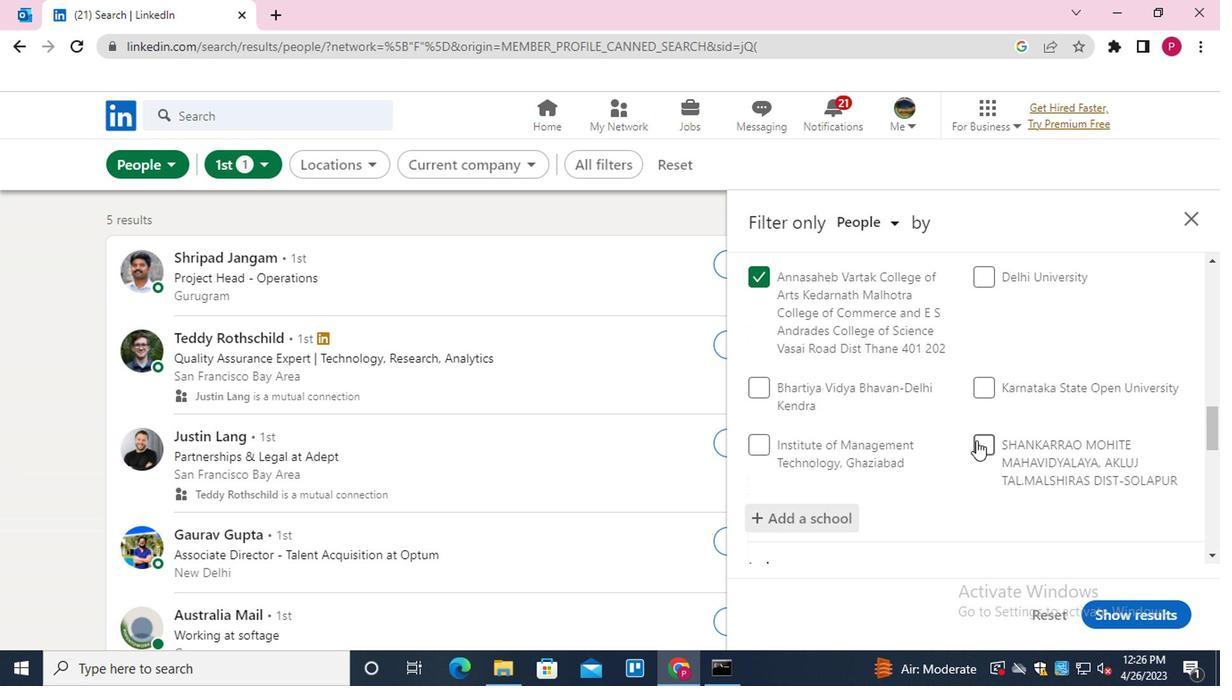 
Action: Mouse scrolled (970, 437) with delta (0, 0)
Screenshot: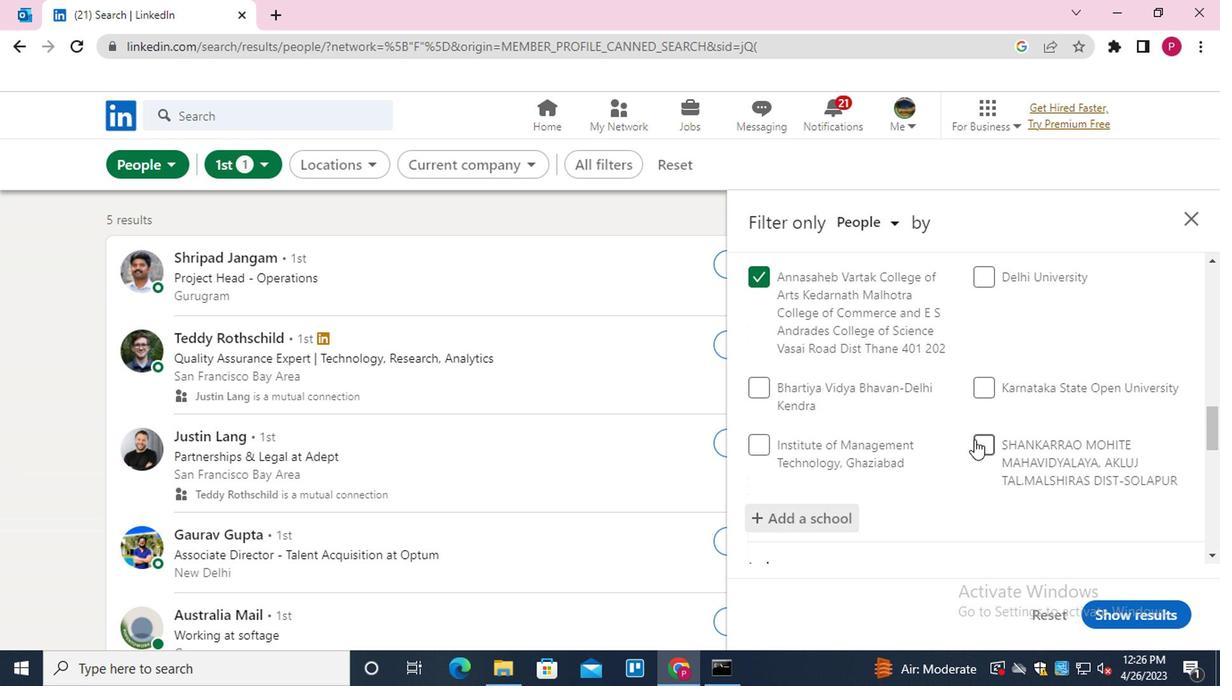 
Action: Mouse scrolled (970, 437) with delta (0, 0)
Screenshot: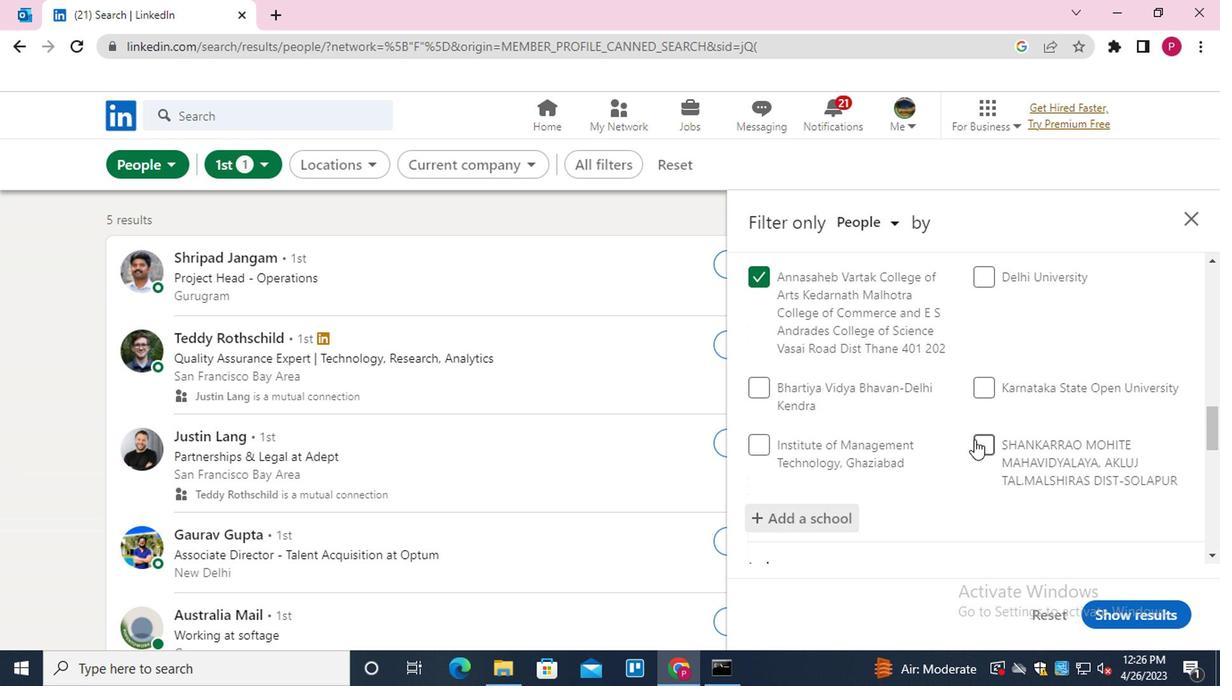 
Action: Mouse moved to (1027, 442)
Screenshot: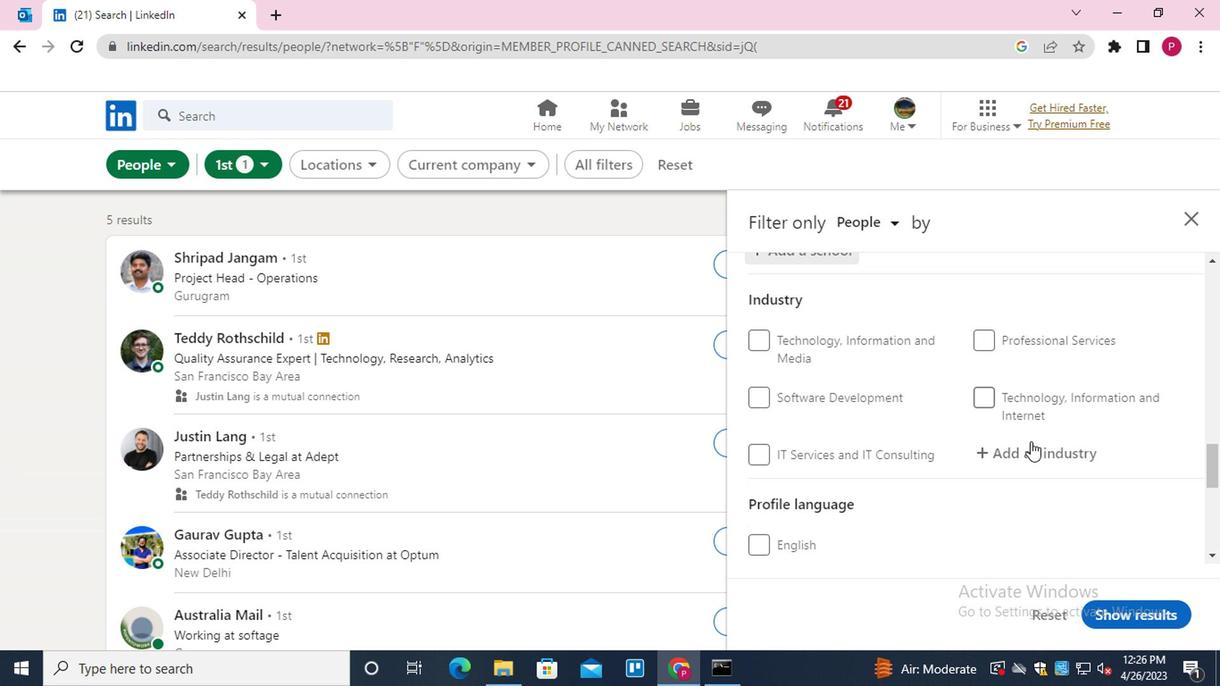 
Action: Mouse pressed left at (1027, 442)
Screenshot: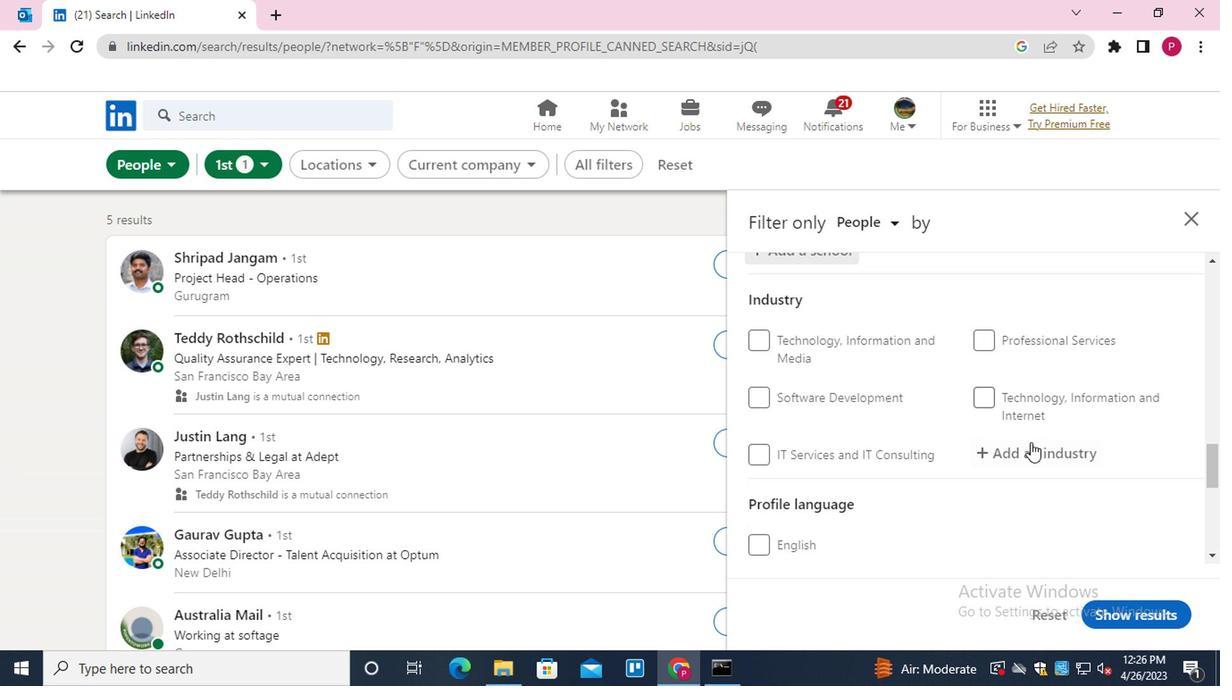 
Action: Key pressed <Key.shift>OPERATI<Key.down><Key.down><Key.enter>
Screenshot: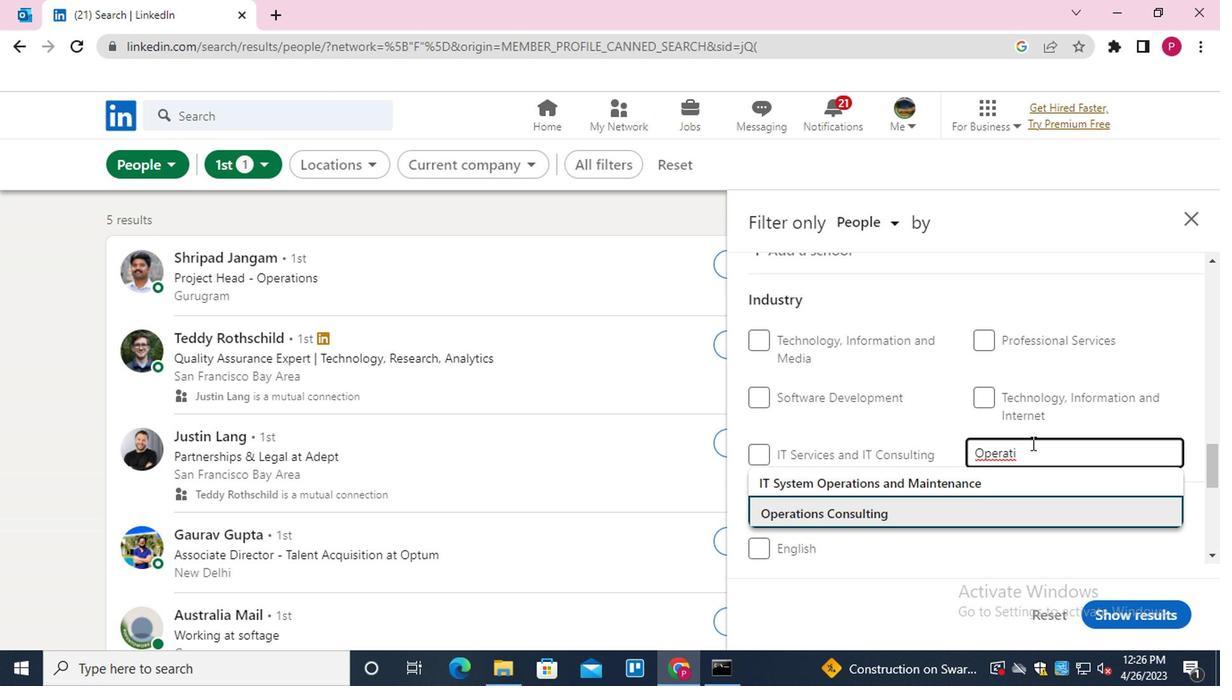 
Action: Mouse scrolled (1027, 441) with delta (0, -1)
Screenshot: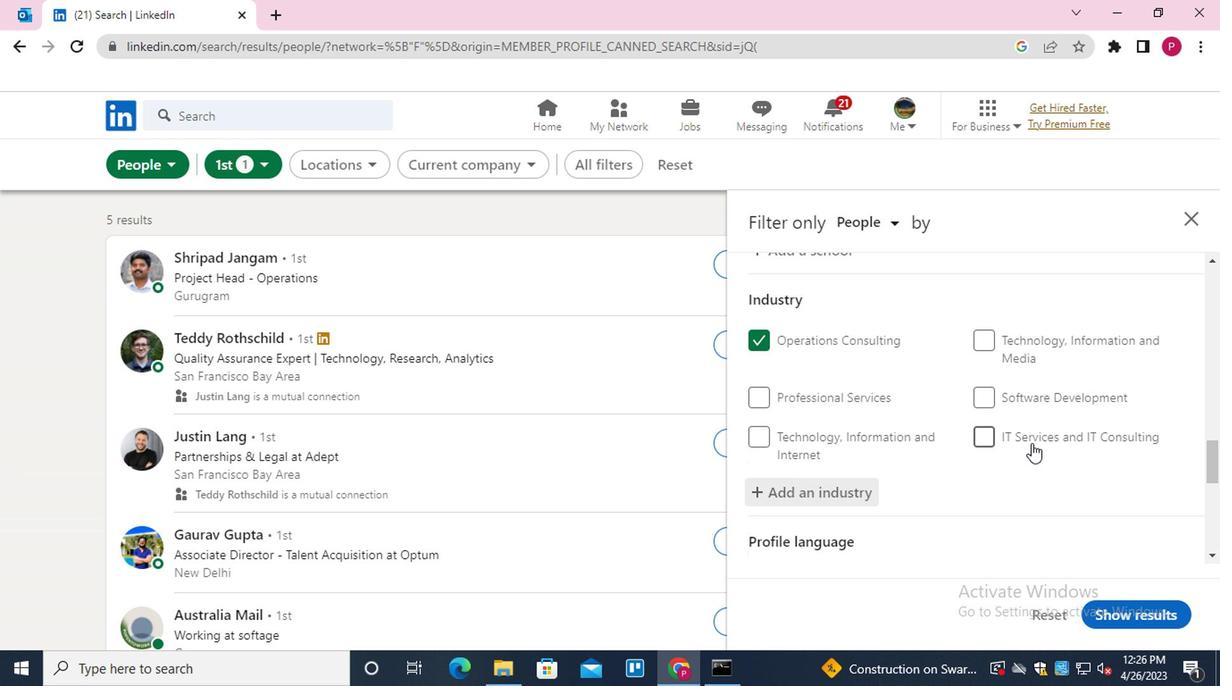 
Action: Mouse scrolled (1027, 441) with delta (0, -1)
Screenshot: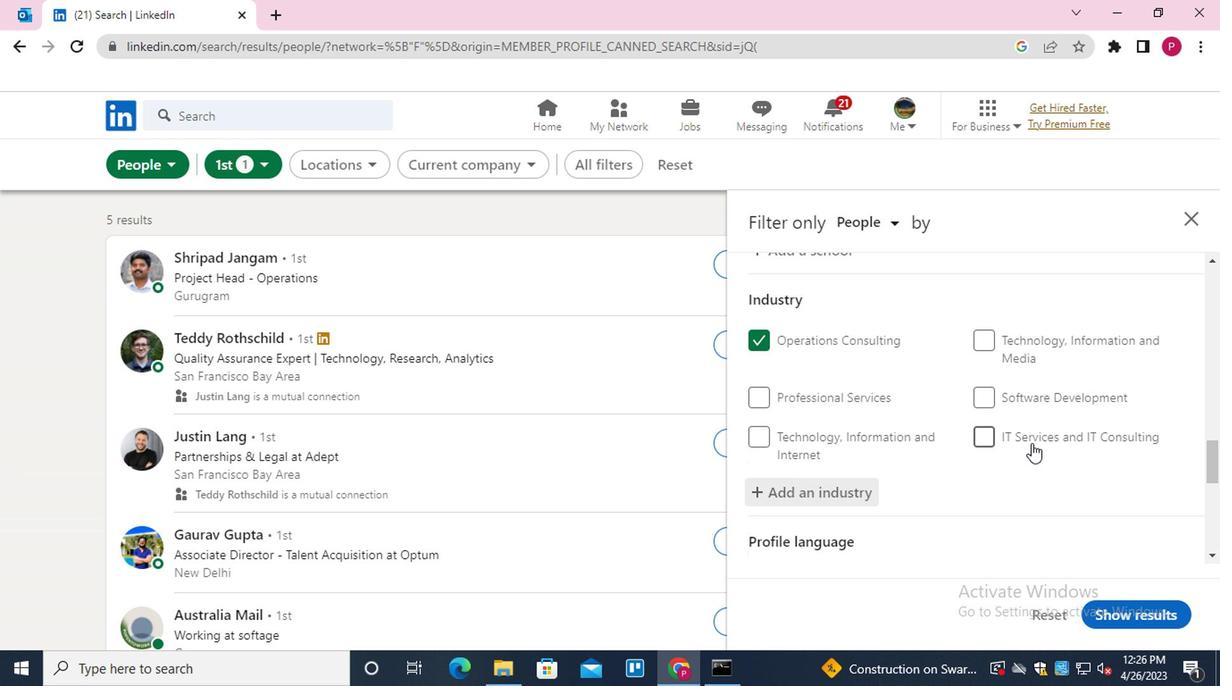 
Action: Mouse moved to (1027, 443)
Screenshot: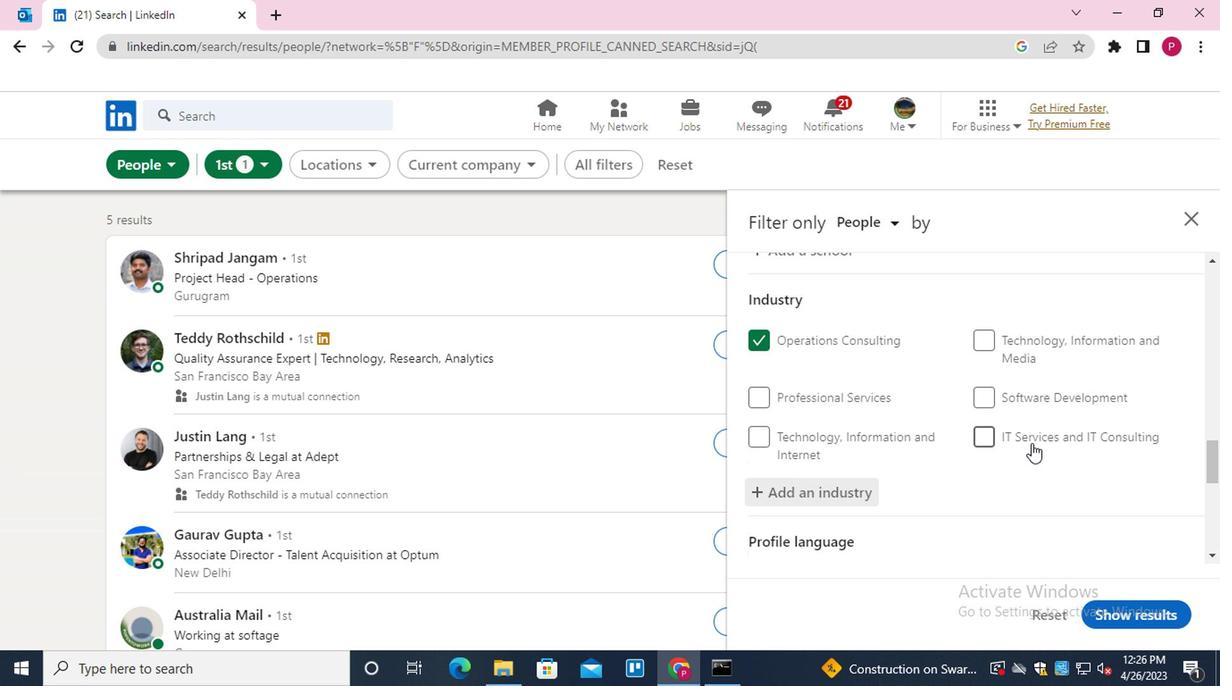 
Action: Mouse scrolled (1027, 443) with delta (0, 0)
Screenshot: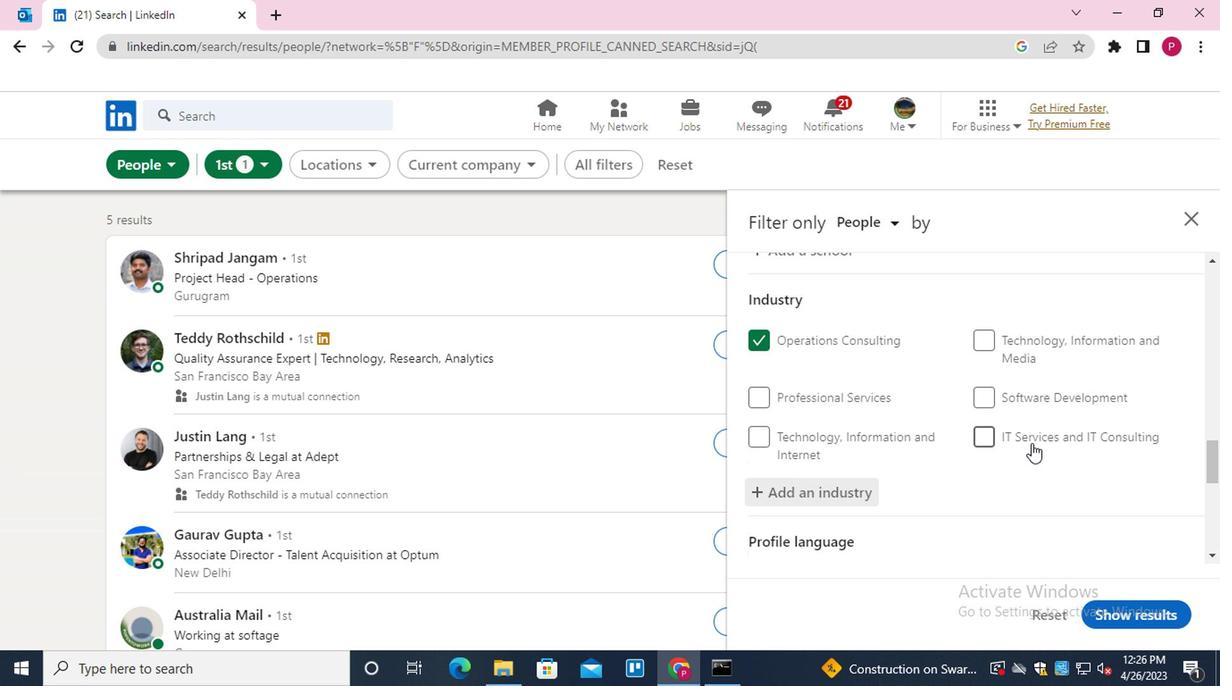 
Action: Mouse moved to (802, 351)
Screenshot: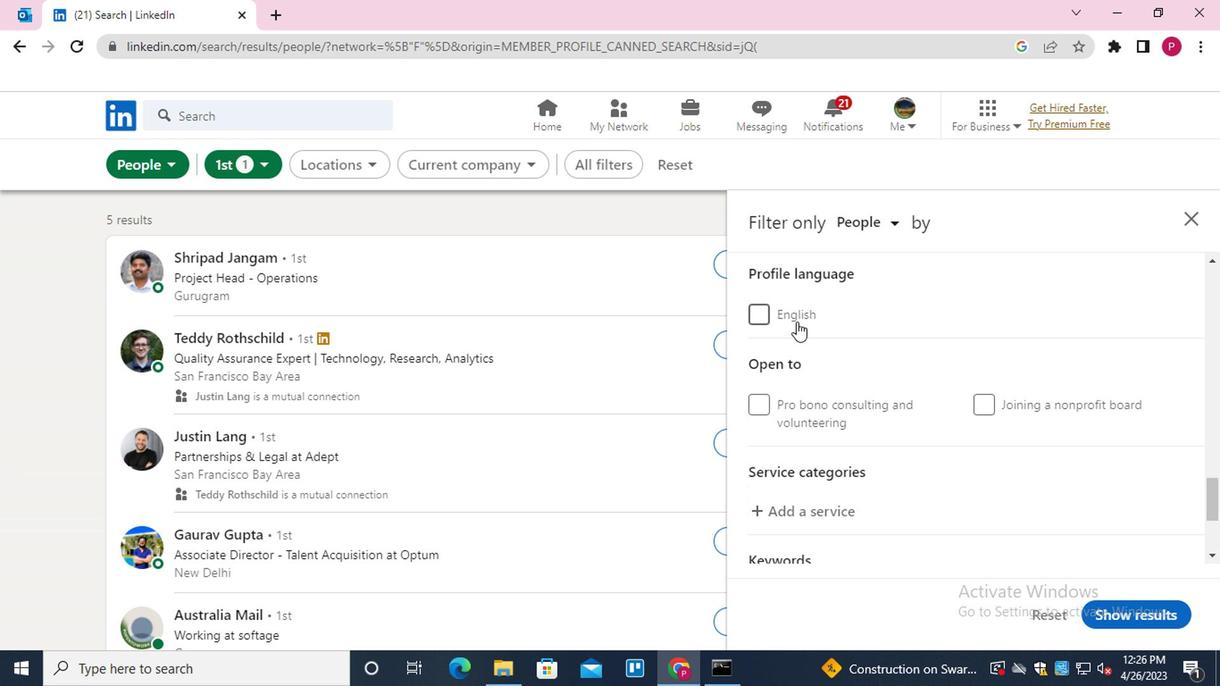 
Action: Mouse scrolled (802, 350) with delta (0, 0)
Screenshot: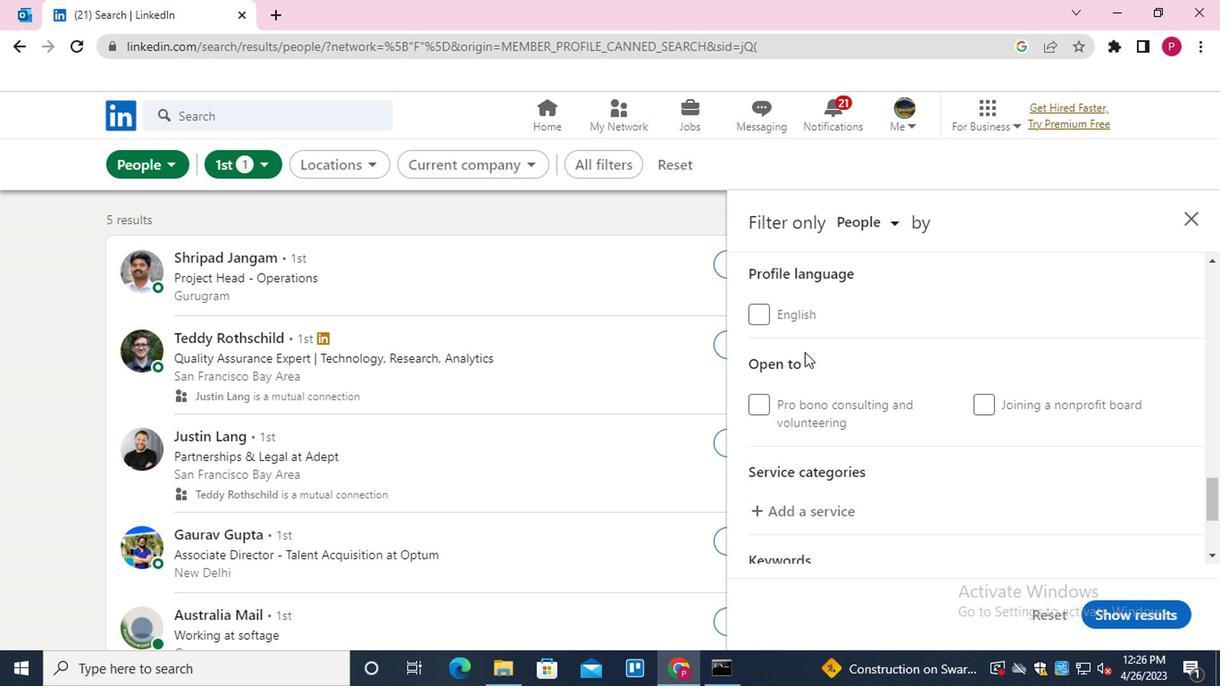 
Action: Mouse scrolled (802, 350) with delta (0, 0)
Screenshot: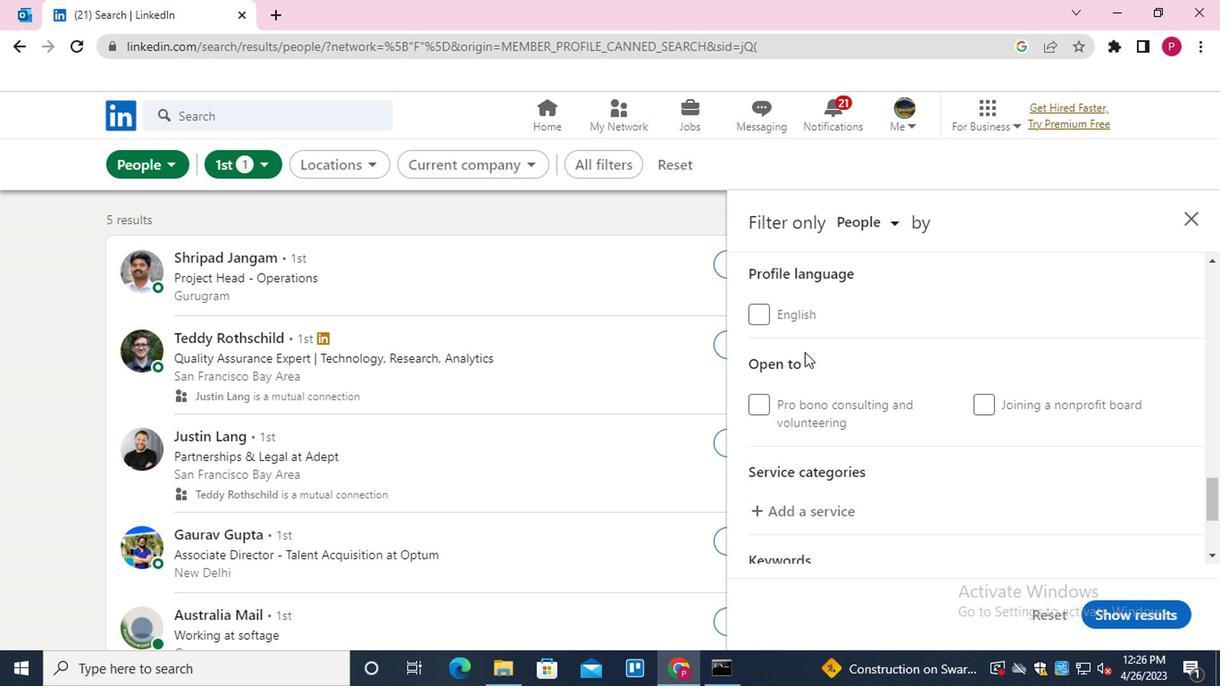 
Action: Mouse moved to (826, 326)
Screenshot: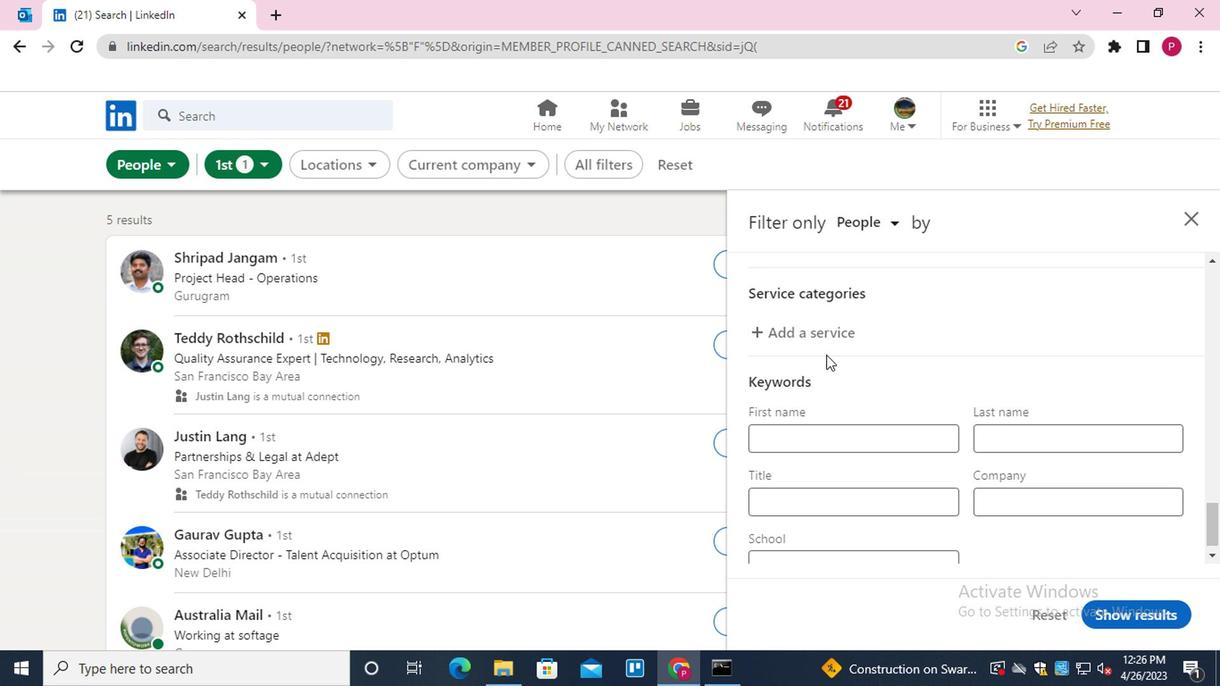 
Action: Mouse pressed left at (826, 326)
Screenshot: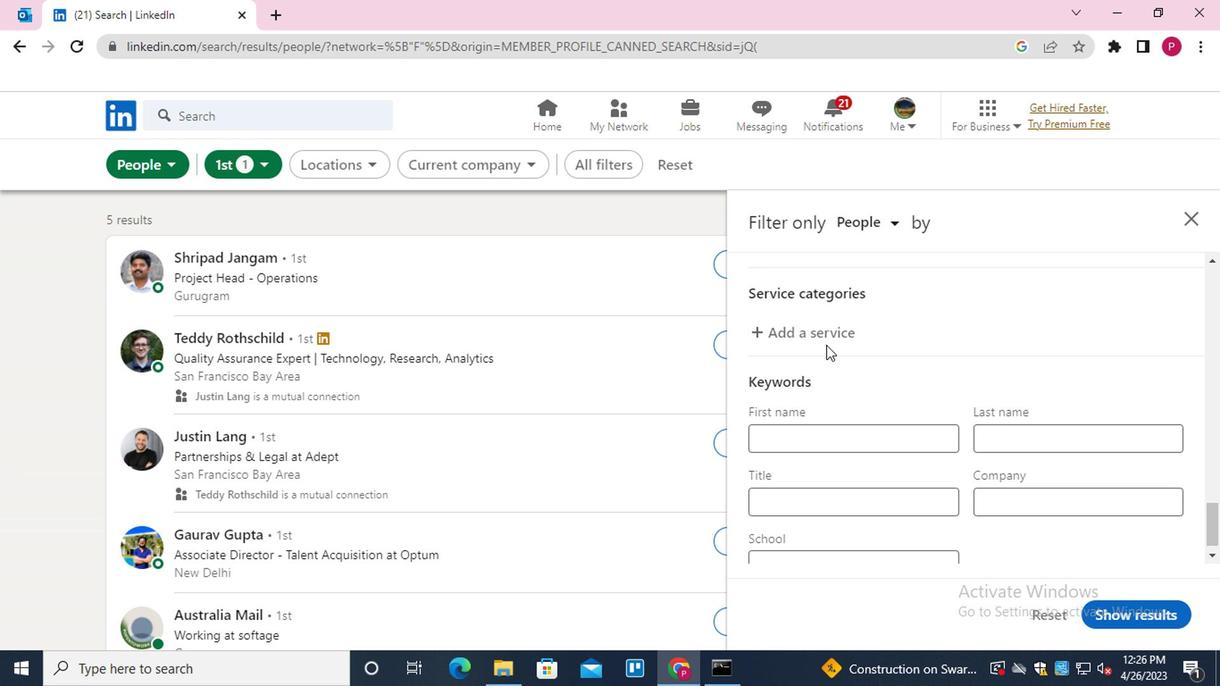 
Action: Key pressed <Key.shift>FILI<Key.down><Key.enter>
Screenshot: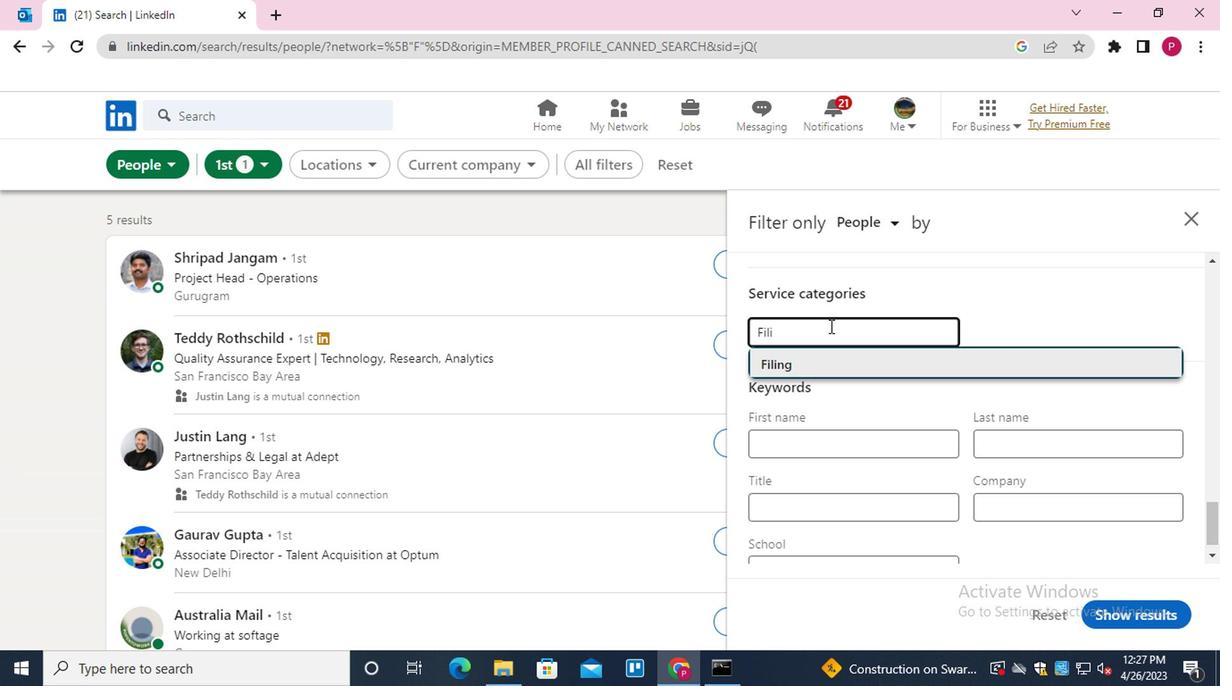 
Action: Mouse moved to (884, 504)
Screenshot: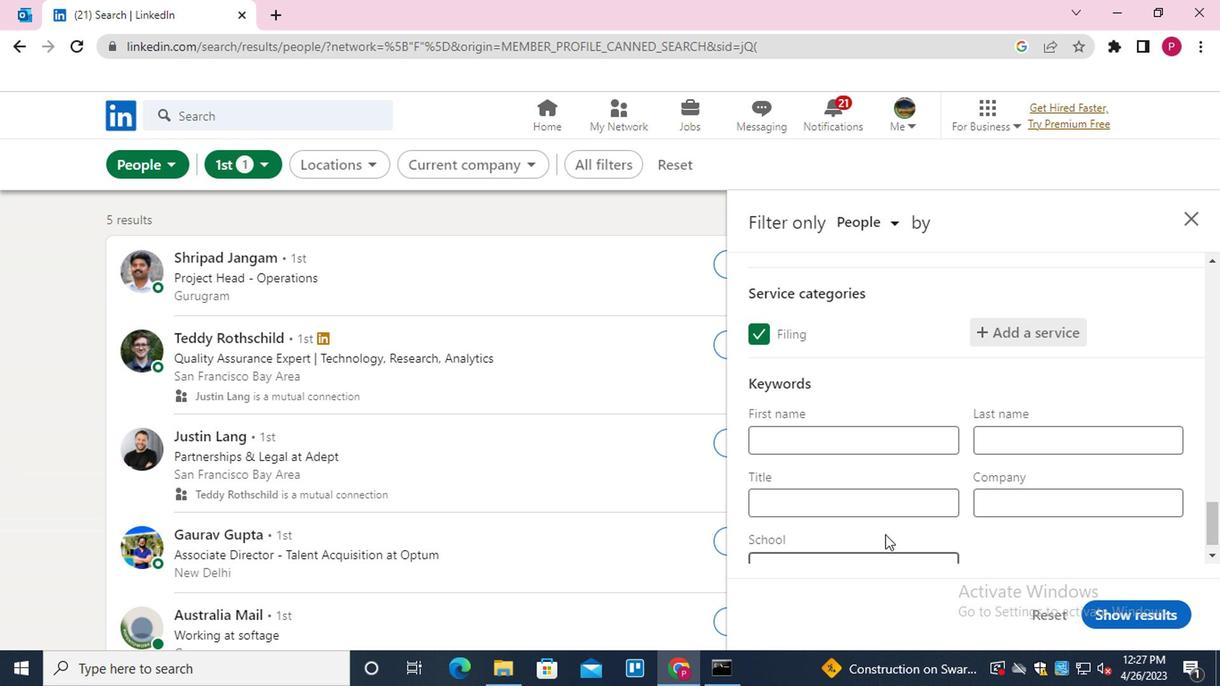 
Action: Mouse pressed left at (884, 504)
Screenshot: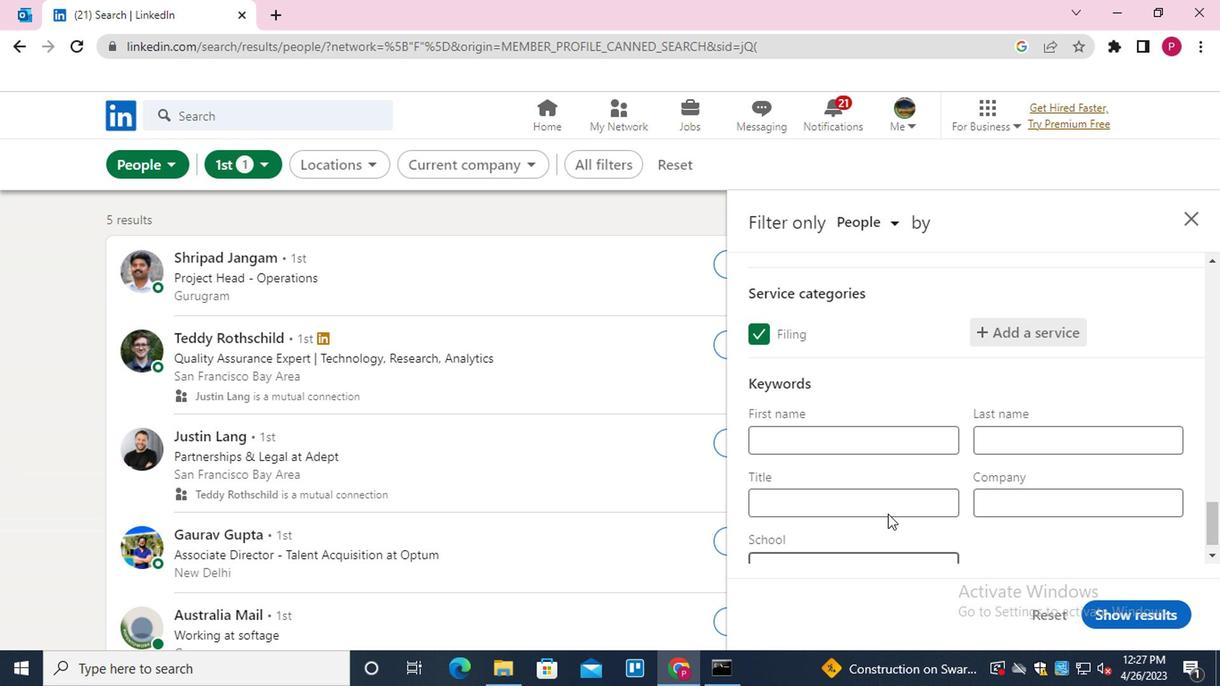 
Action: Key pressed <Key.shift><Key.shift><Key.shift><Key.shift><Key.shift><Key.shift>MUSC<Key.backspace>IC<Key.space><Key.shift>PRODUCER
Screenshot: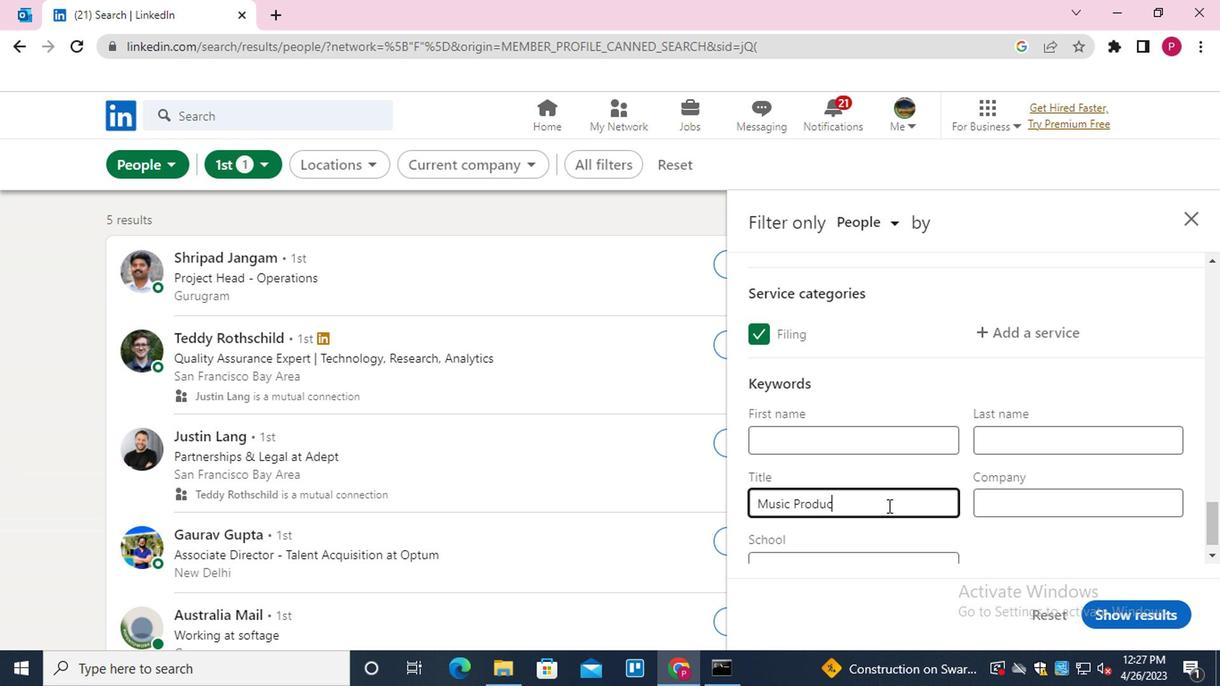 
Action: Mouse moved to (1106, 610)
Screenshot: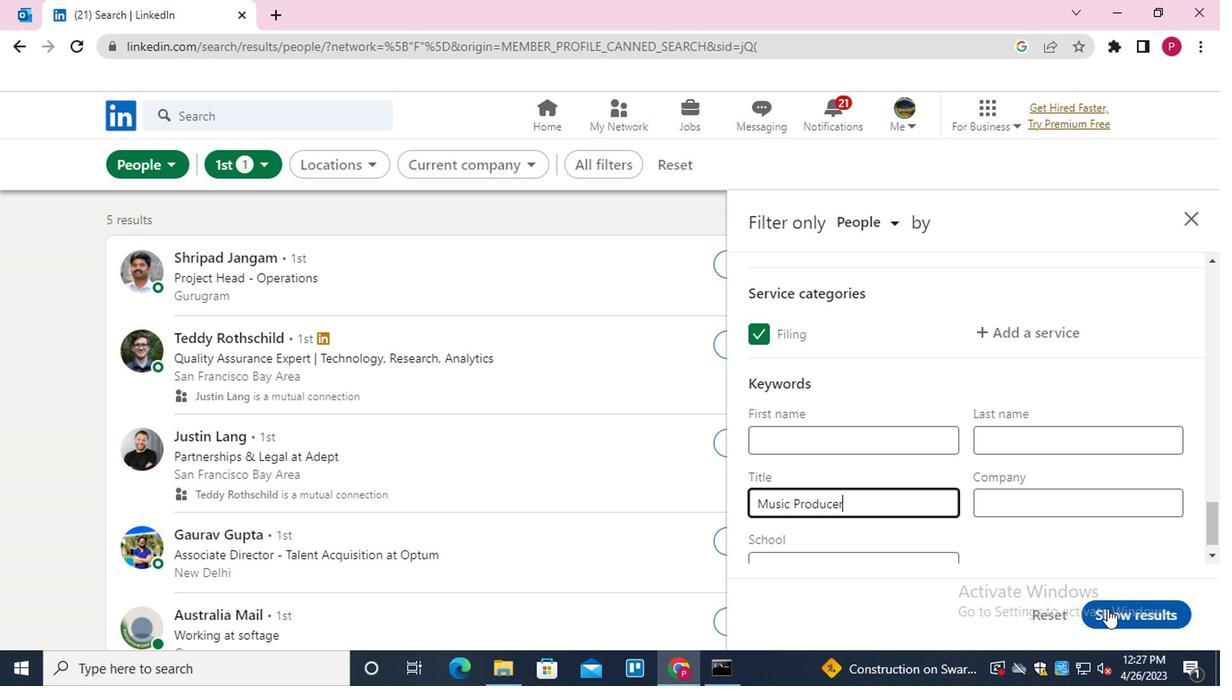 
Action: Mouse pressed left at (1106, 610)
Screenshot: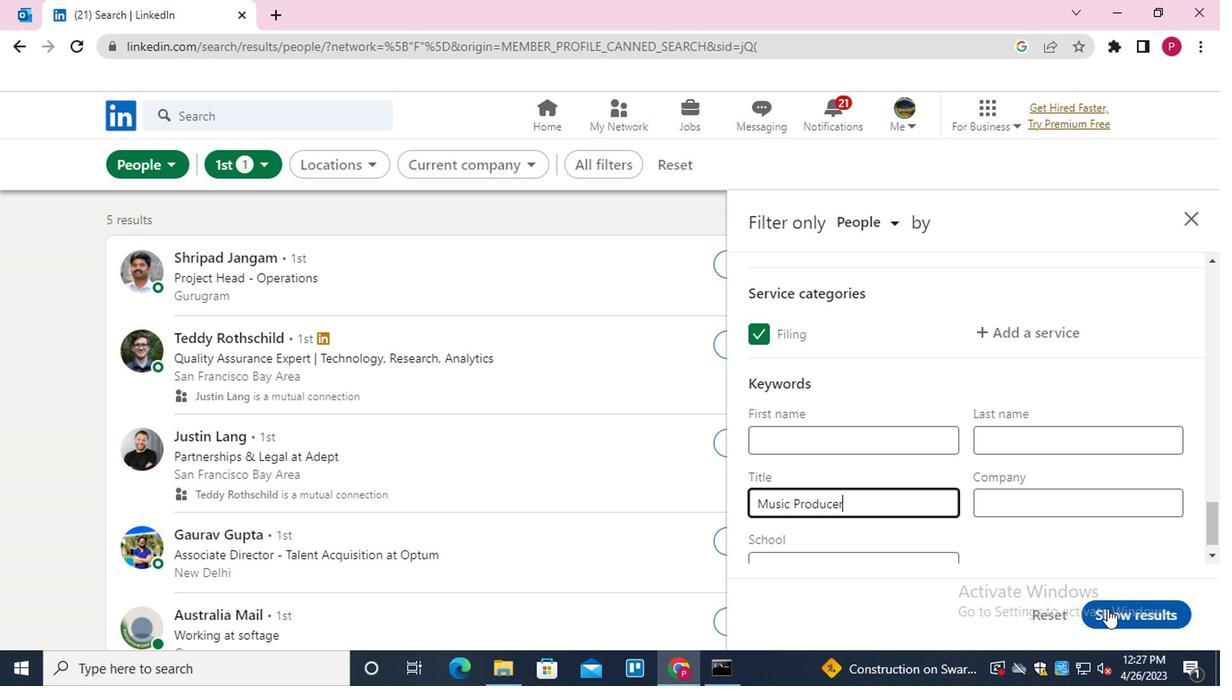 
Action: Mouse moved to (582, 366)
Screenshot: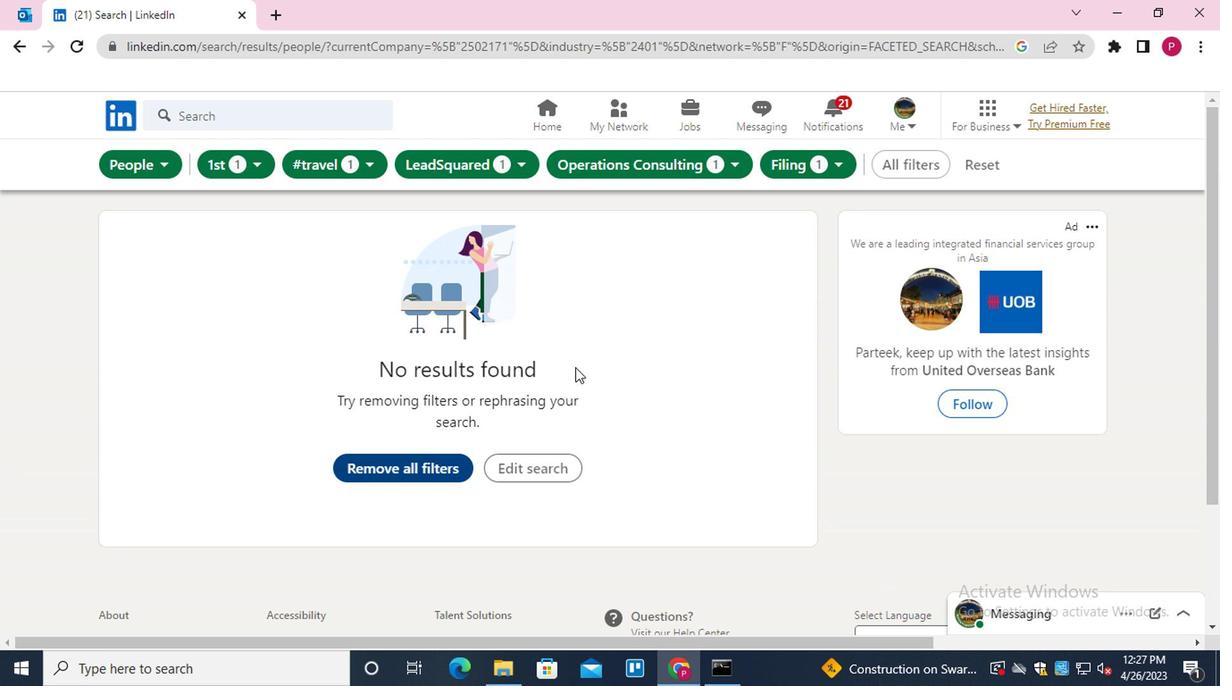 
